 Task: Find connections with filter location Bodhan with filter topic #Strategywith filter profile language Potuguese with filter current company Blue Dart with filter school East Point College Of Engineering And Technology with filter industry Caterers with filter service category Trade Shows with filter keywords title Physical Therapy Assistant
Action: Mouse moved to (511, 64)
Screenshot: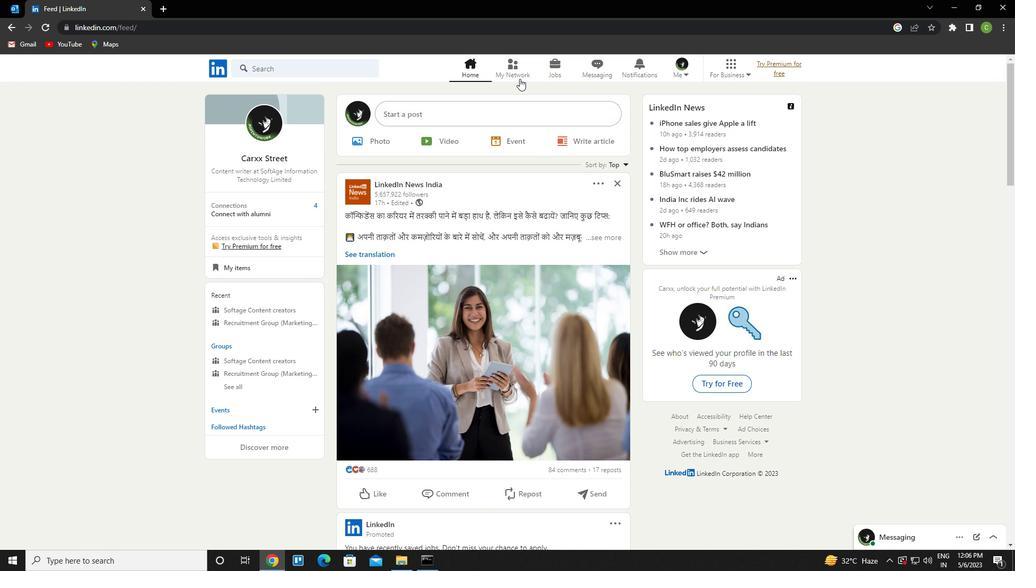 
Action: Mouse pressed left at (511, 64)
Screenshot: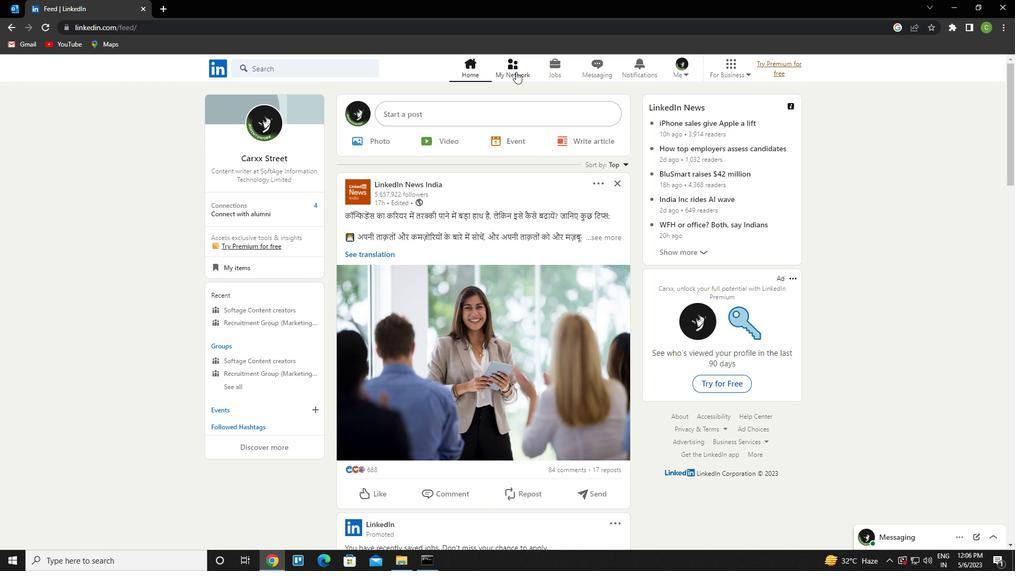 
Action: Mouse moved to (297, 129)
Screenshot: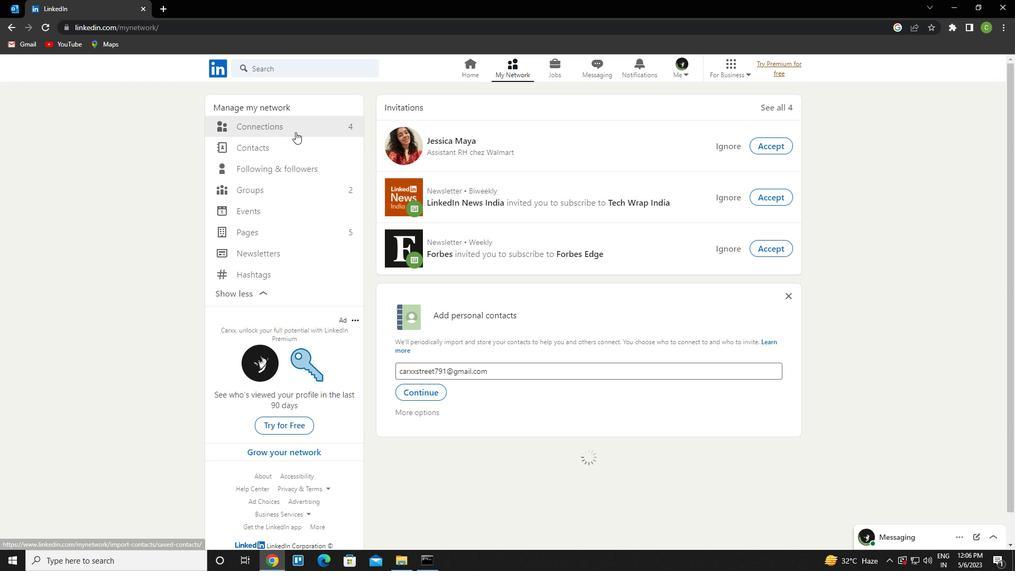 
Action: Mouse pressed left at (297, 129)
Screenshot: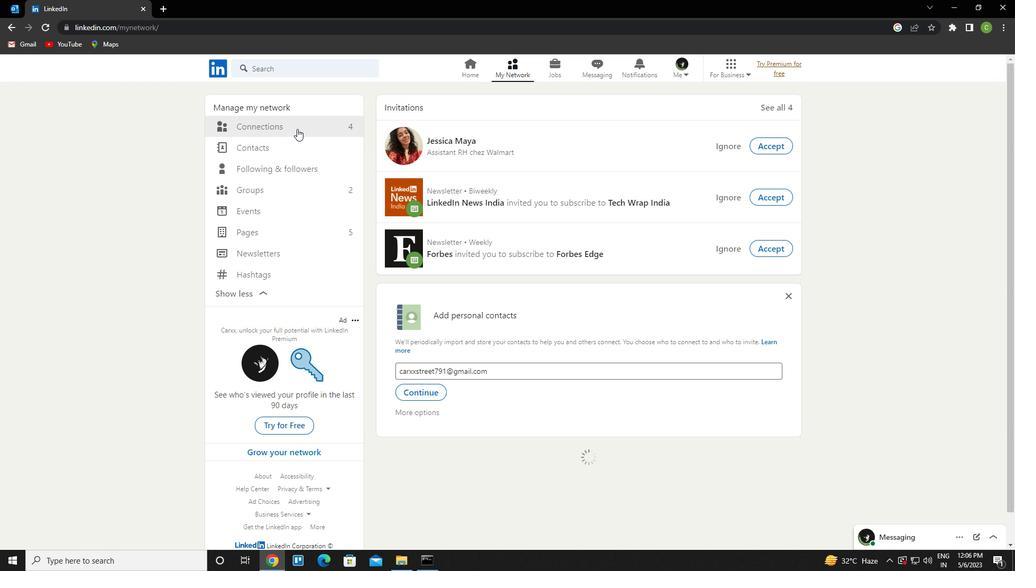 
Action: Mouse moved to (580, 128)
Screenshot: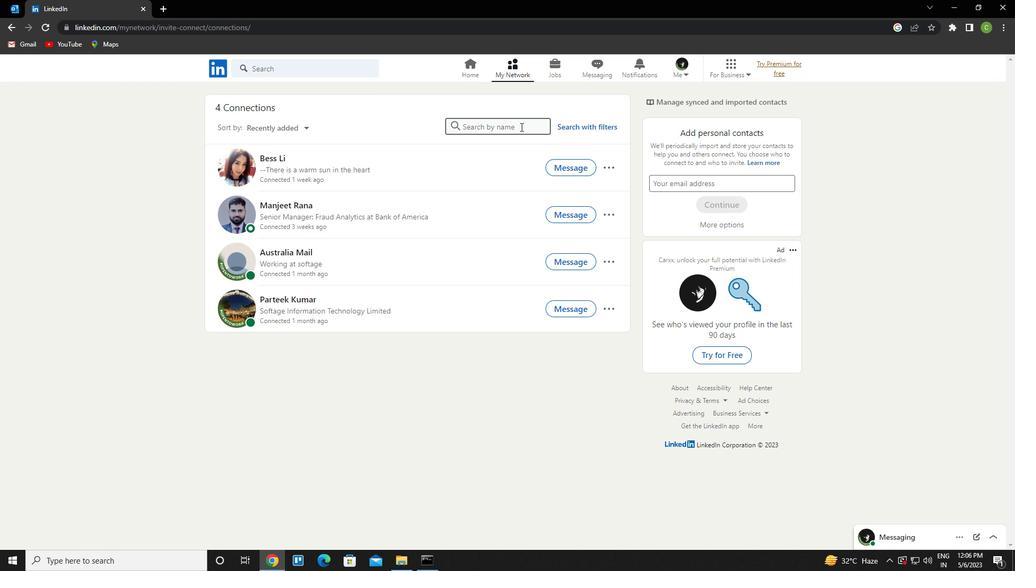
Action: Mouse pressed left at (580, 128)
Screenshot: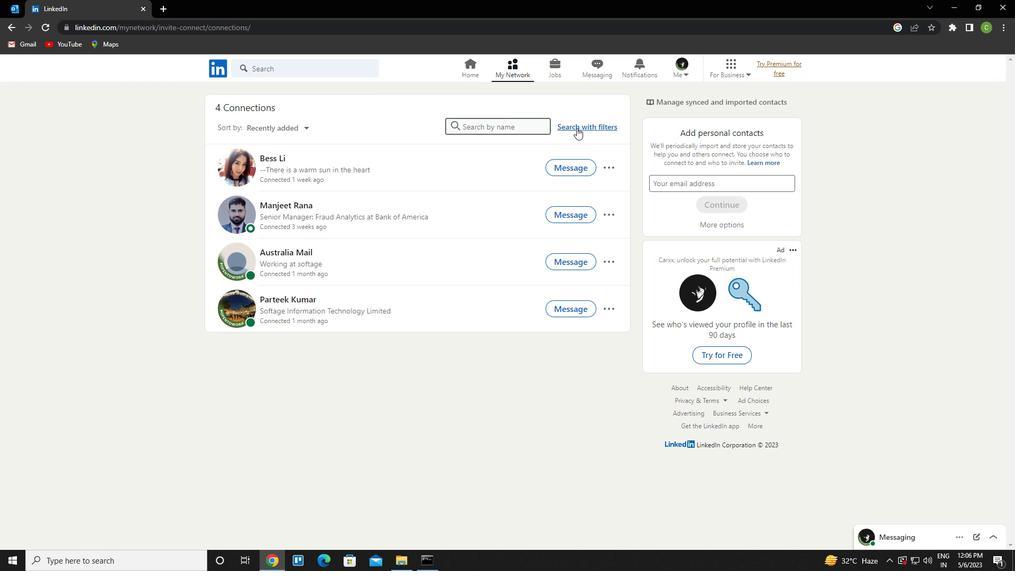 
Action: Mouse moved to (533, 93)
Screenshot: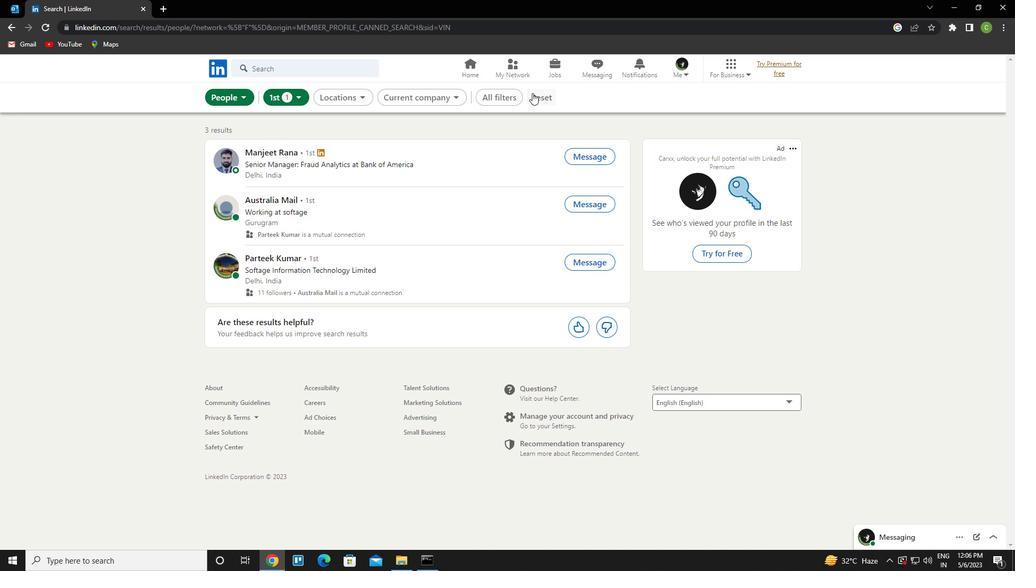 
Action: Mouse pressed left at (533, 93)
Screenshot: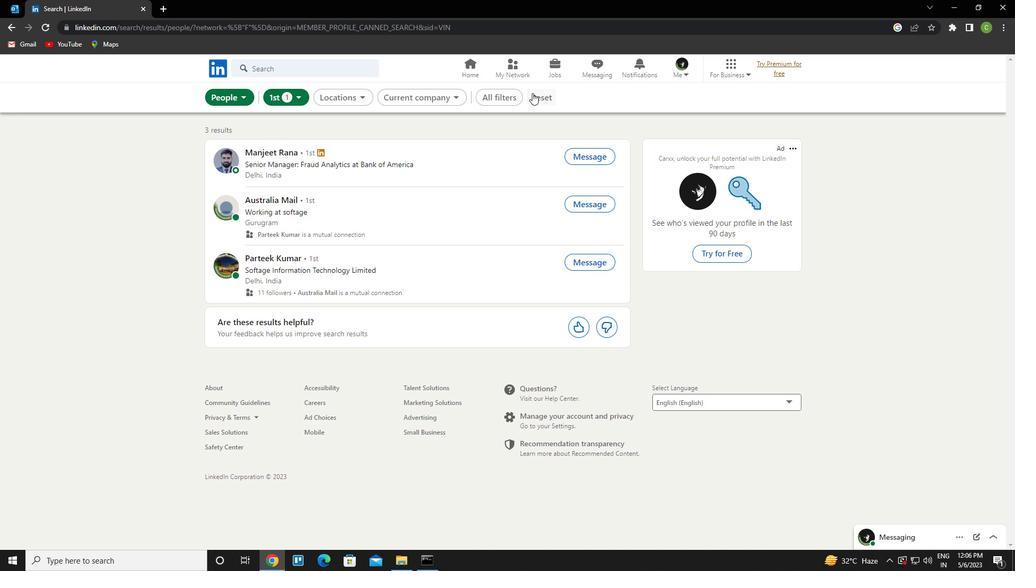 
Action: Mouse pressed left at (533, 93)
Screenshot: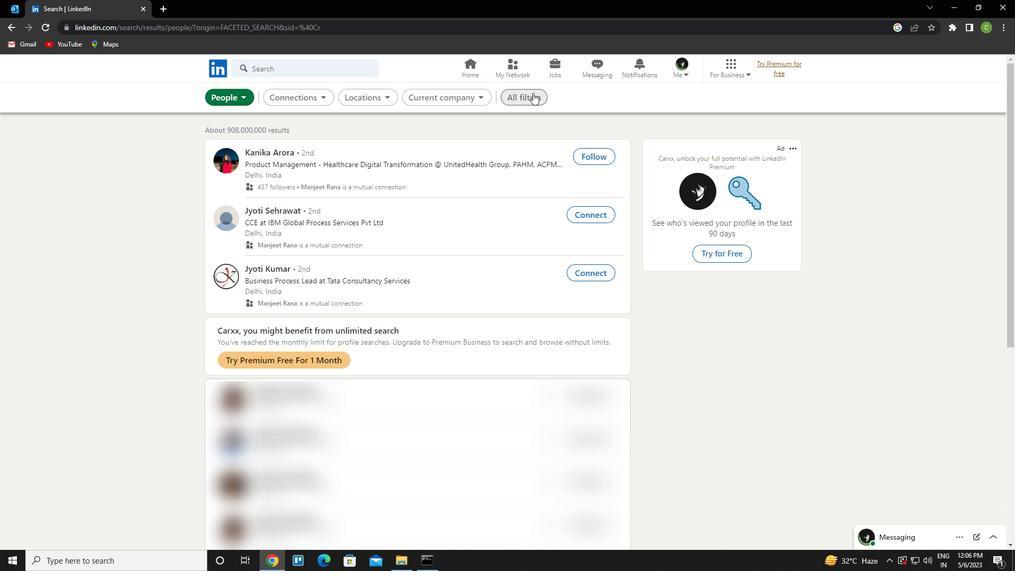 
Action: Mouse moved to (872, 318)
Screenshot: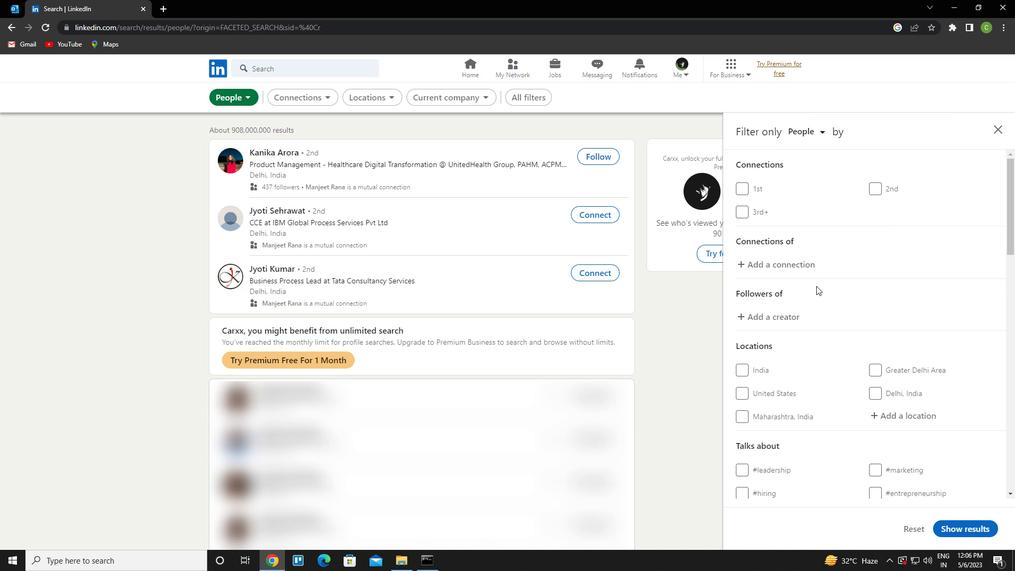 
Action: Mouse scrolled (872, 317) with delta (0, 0)
Screenshot: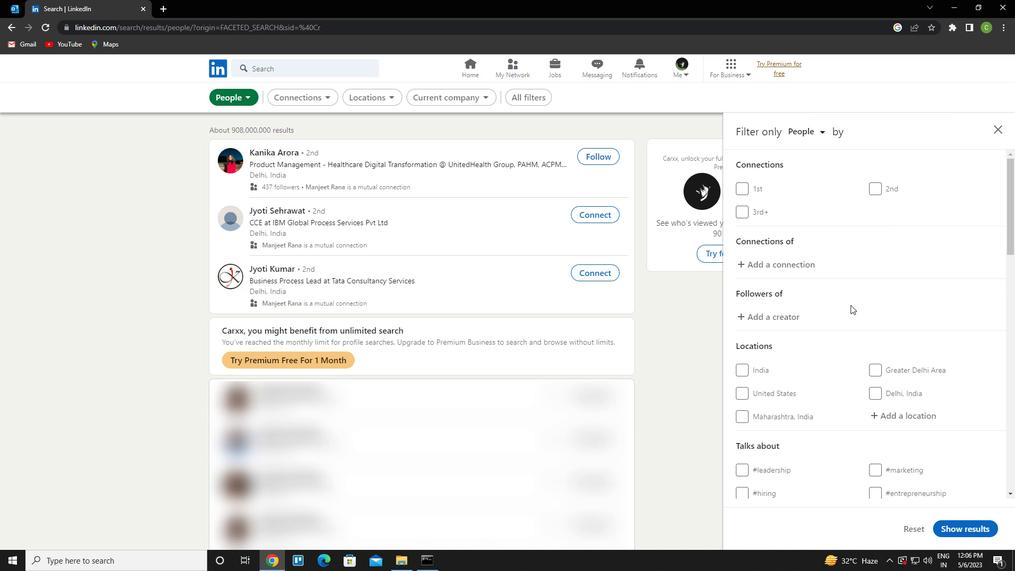 
Action: Mouse moved to (902, 358)
Screenshot: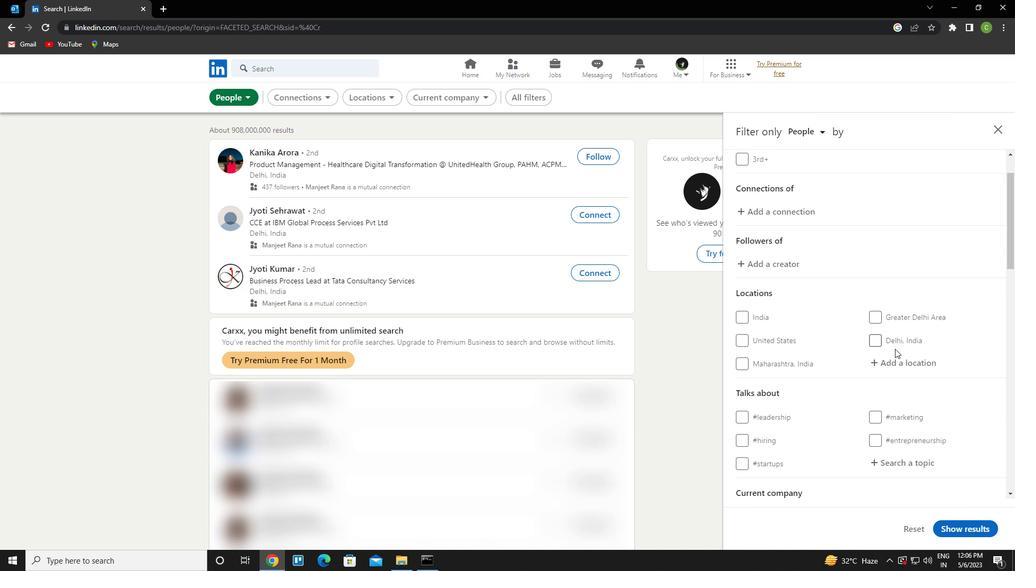 
Action: Mouse pressed left at (902, 358)
Screenshot: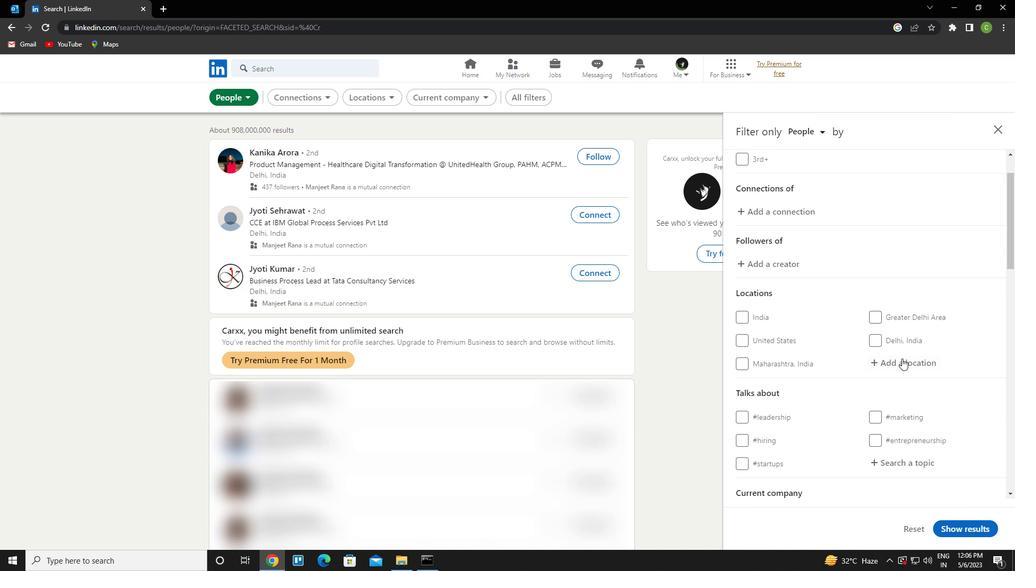 
Action: Key pressed <Key.caps_lock>b<Key.caps_lock>odhan<Key.down><Key.enter>
Screenshot: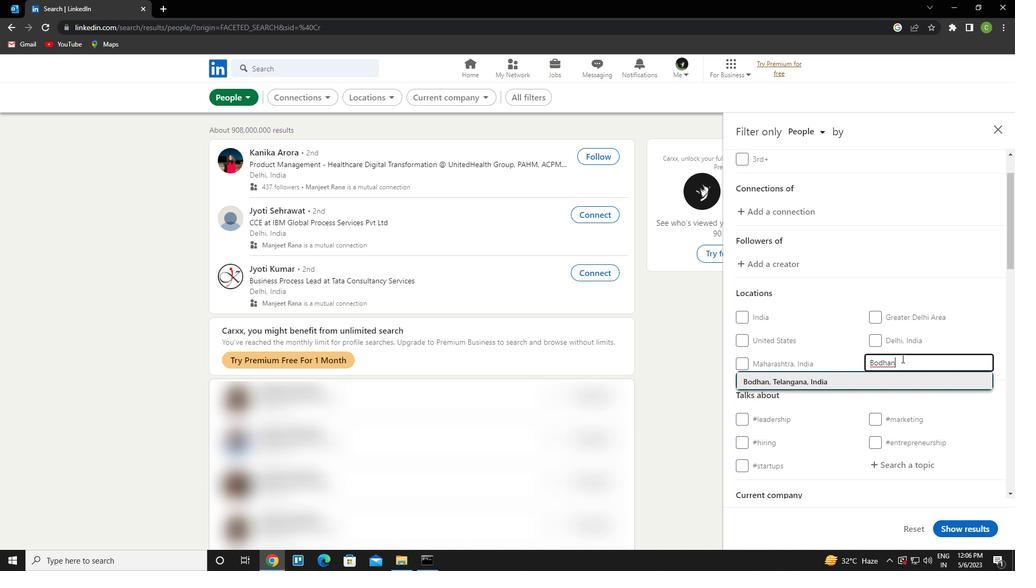 
Action: Mouse moved to (907, 369)
Screenshot: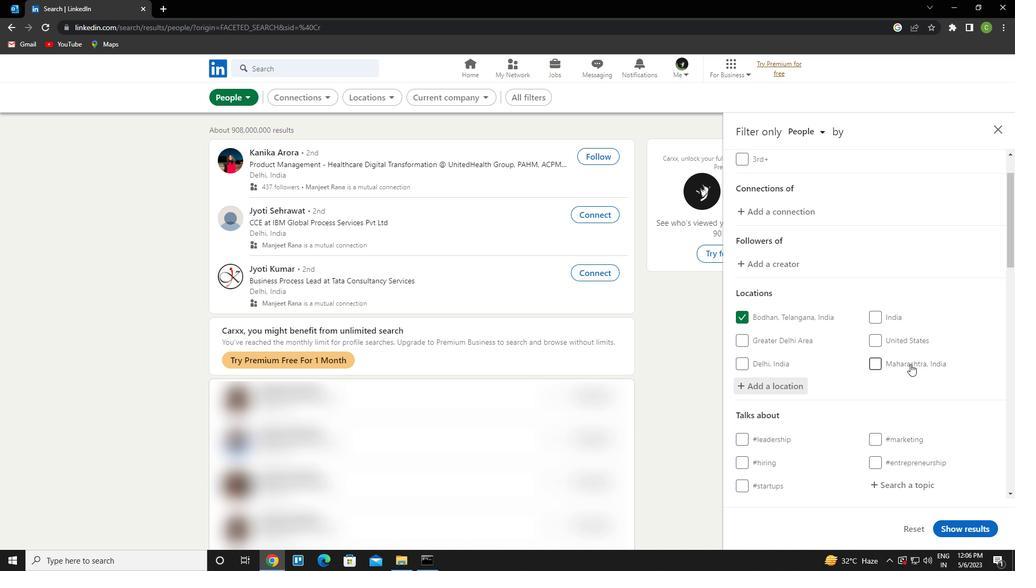 
Action: Mouse scrolled (907, 369) with delta (0, 0)
Screenshot: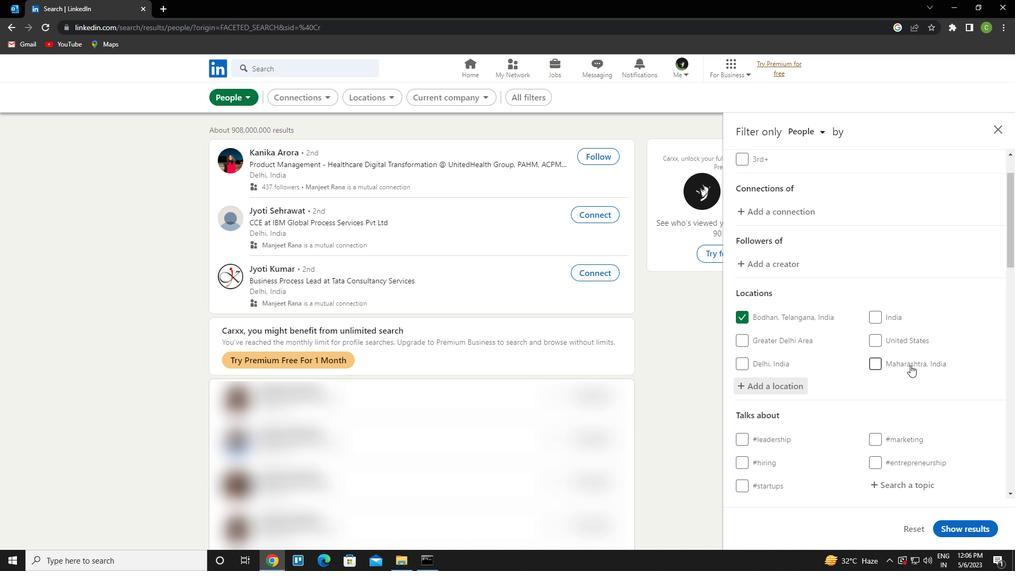 
Action: Mouse moved to (920, 425)
Screenshot: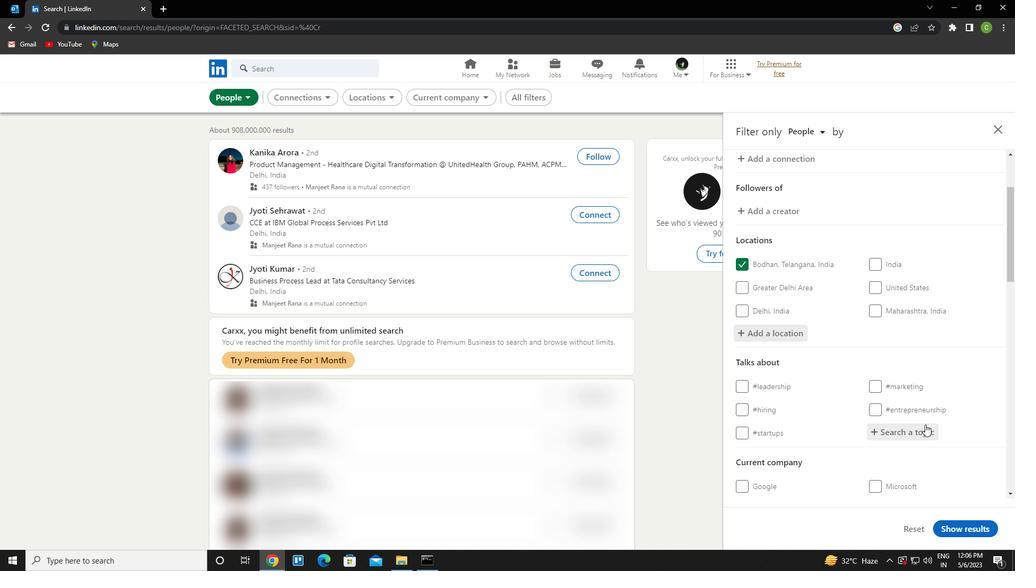 
Action: Mouse pressed left at (920, 425)
Screenshot: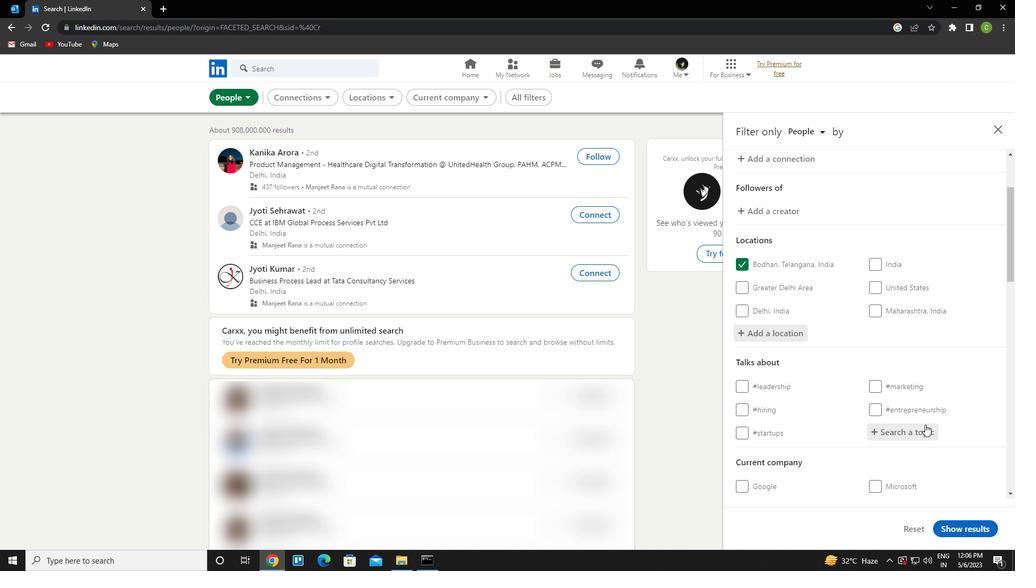 
Action: Key pressed strategy<Key.down><Key.enter>
Screenshot: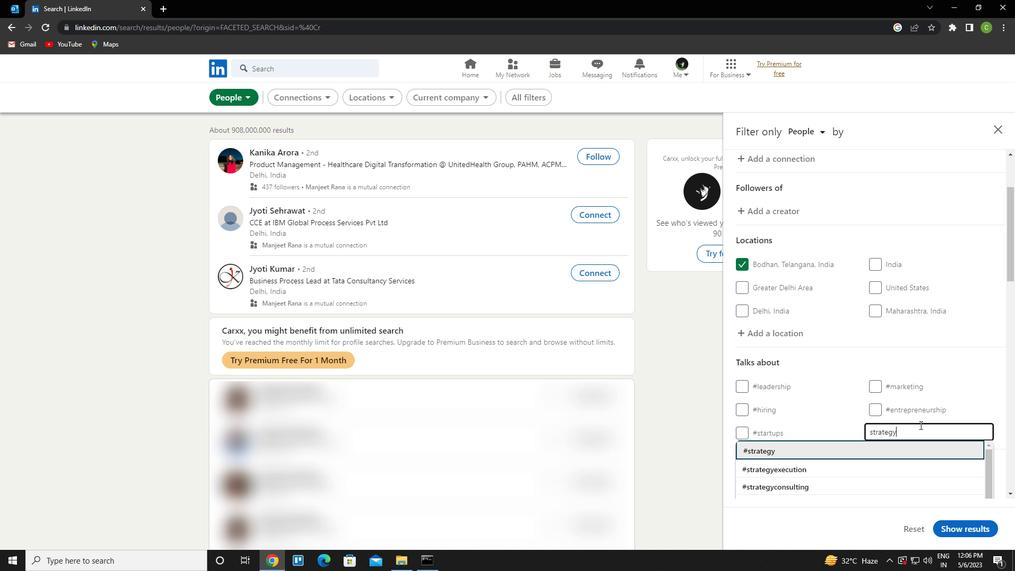 
Action: Mouse moved to (919, 431)
Screenshot: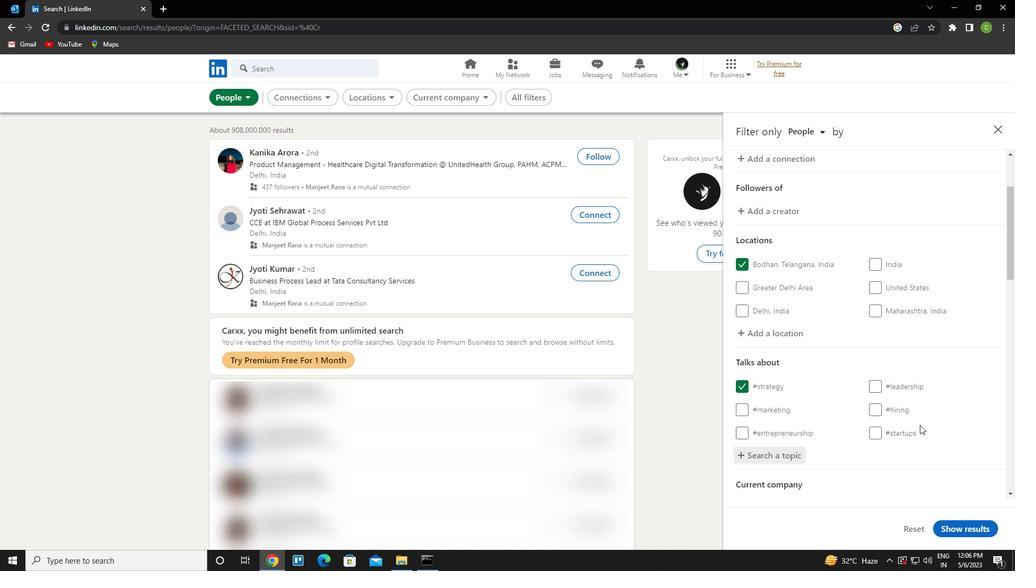 
Action: Mouse scrolled (919, 430) with delta (0, 0)
Screenshot: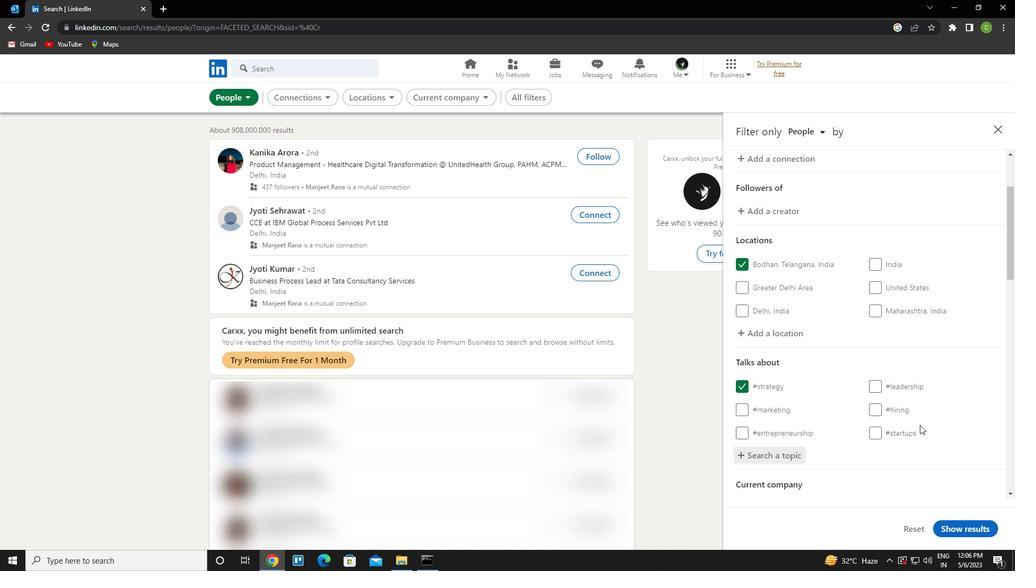 
Action: Mouse moved to (917, 433)
Screenshot: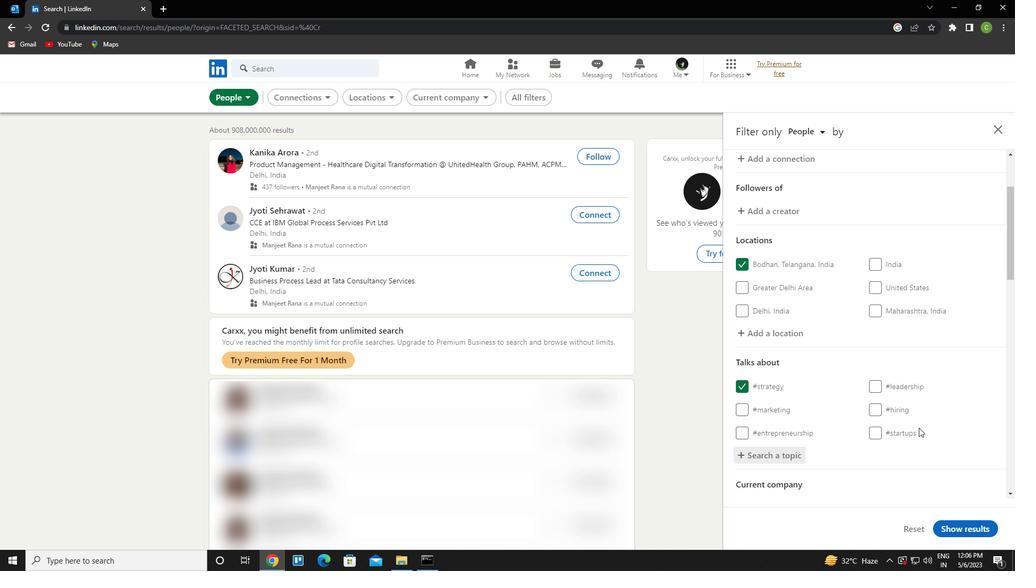 
Action: Mouse scrolled (917, 433) with delta (0, 0)
Screenshot: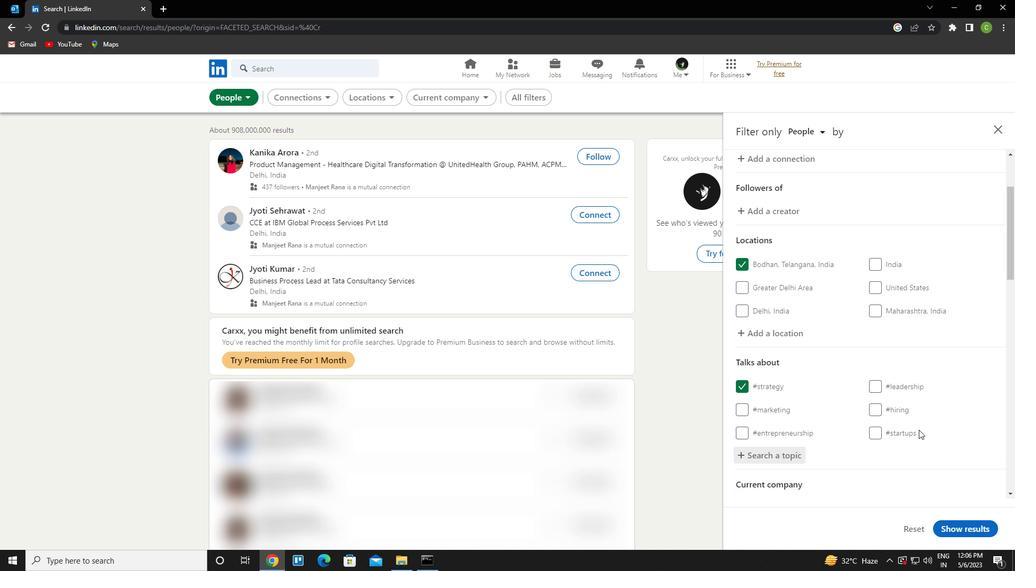 
Action: Mouse moved to (917, 434)
Screenshot: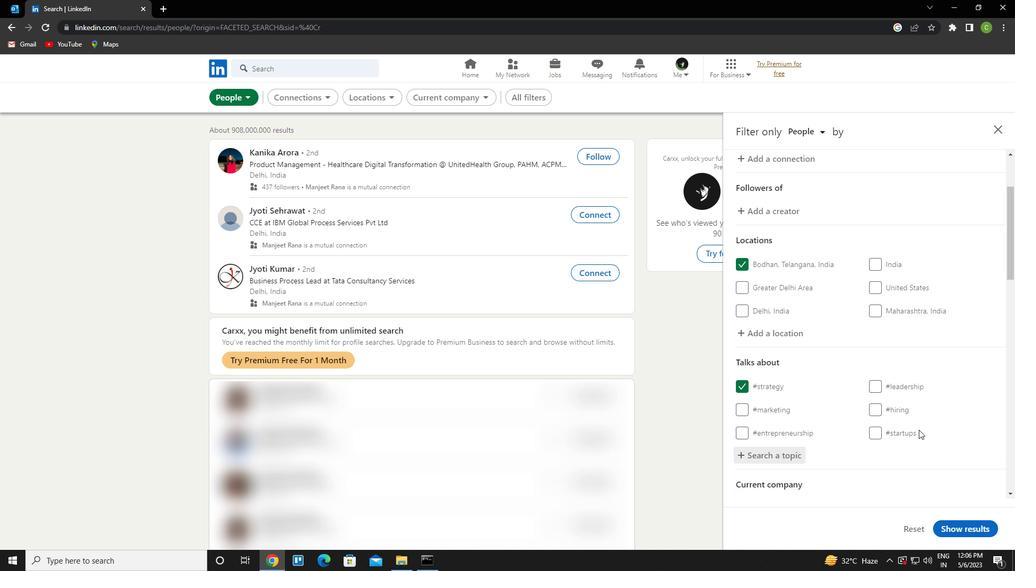 
Action: Mouse scrolled (917, 433) with delta (0, 0)
Screenshot: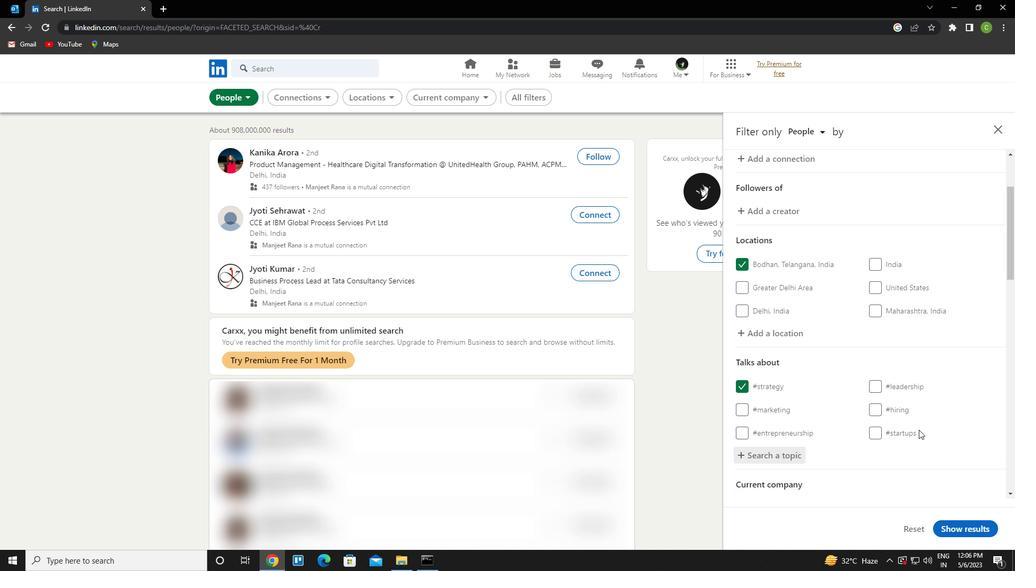 
Action: Mouse scrolled (917, 433) with delta (0, 0)
Screenshot: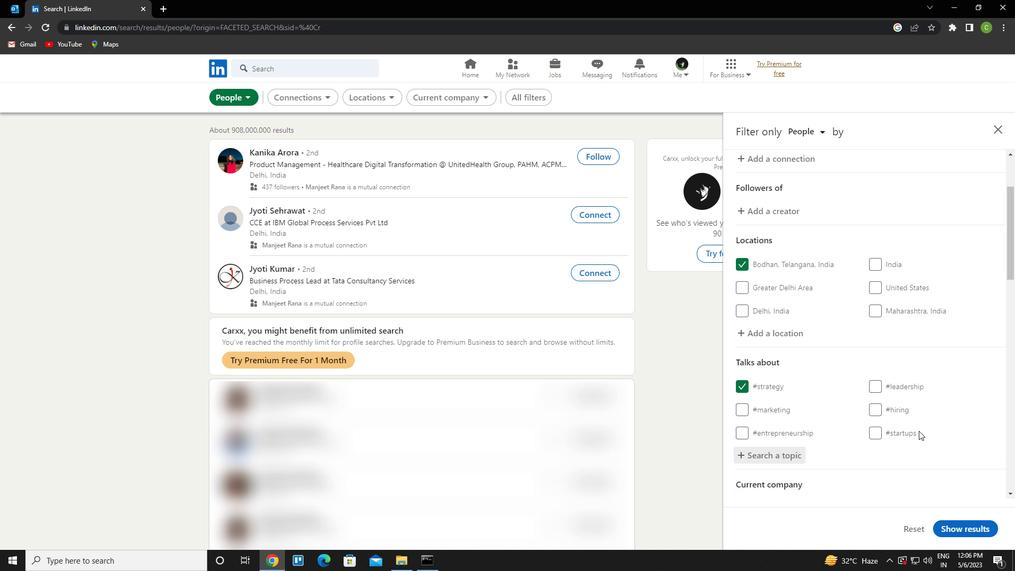 
Action: Mouse scrolled (917, 433) with delta (0, 0)
Screenshot: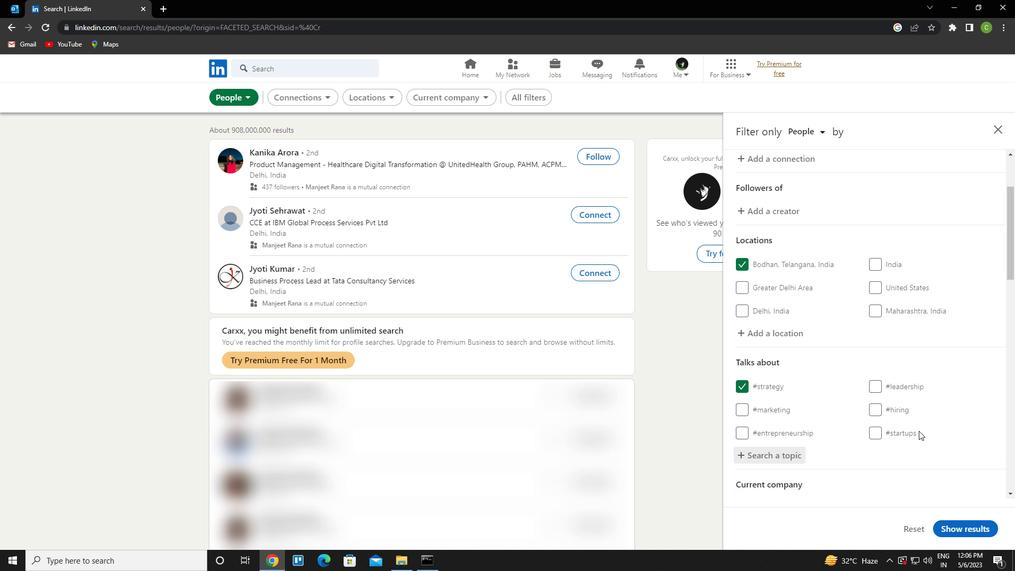 
Action: Mouse scrolled (917, 433) with delta (0, 0)
Screenshot: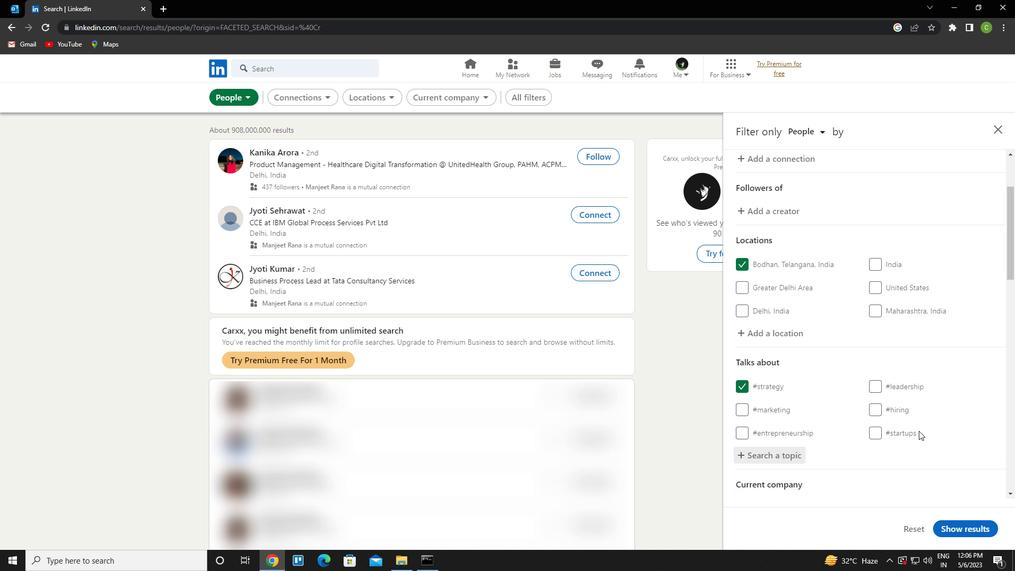 
Action: Mouse scrolled (917, 433) with delta (0, 0)
Screenshot: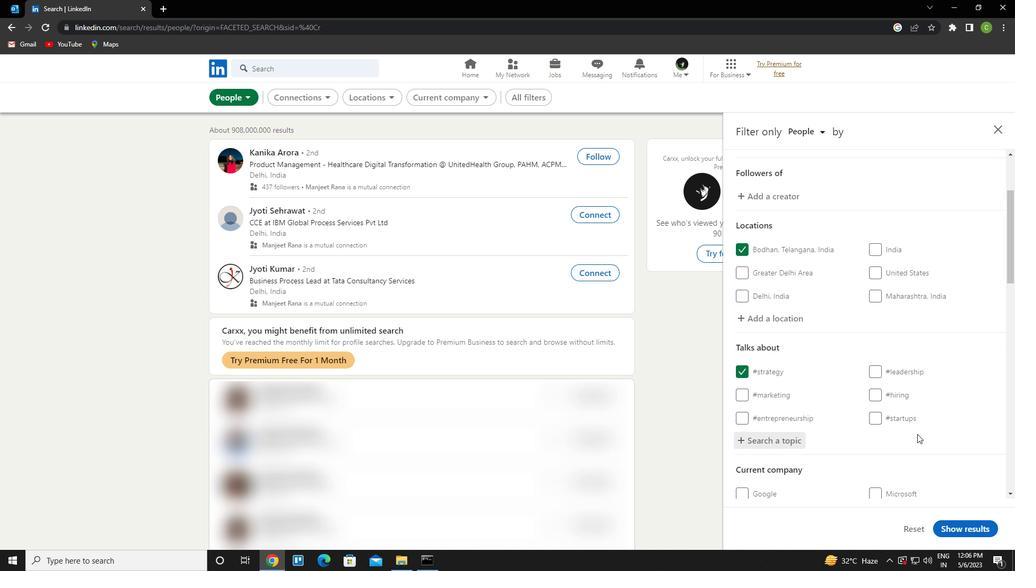 
Action: Mouse moved to (907, 439)
Screenshot: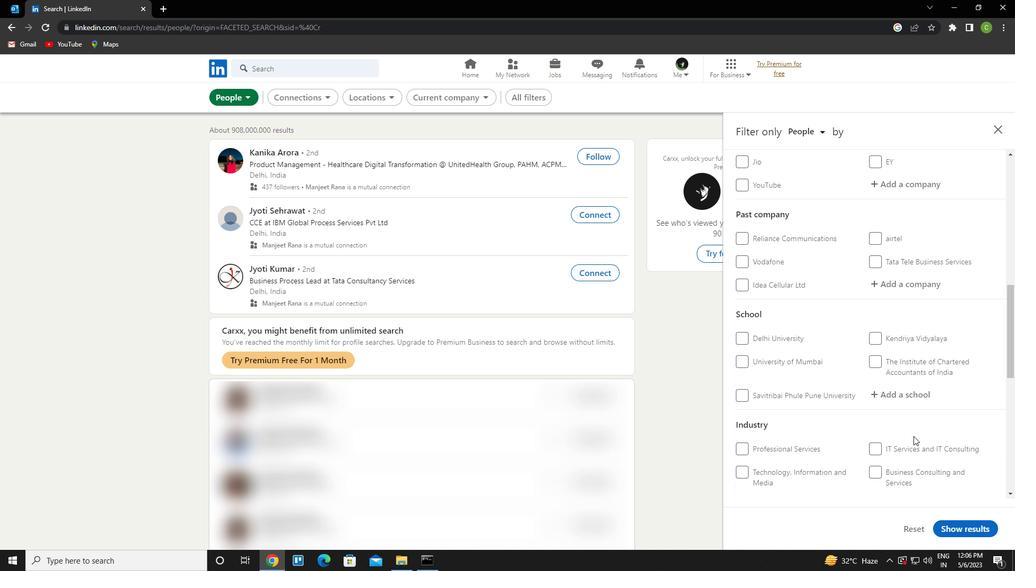 
Action: Mouse scrolled (907, 439) with delta (0, 0)
Screenshot: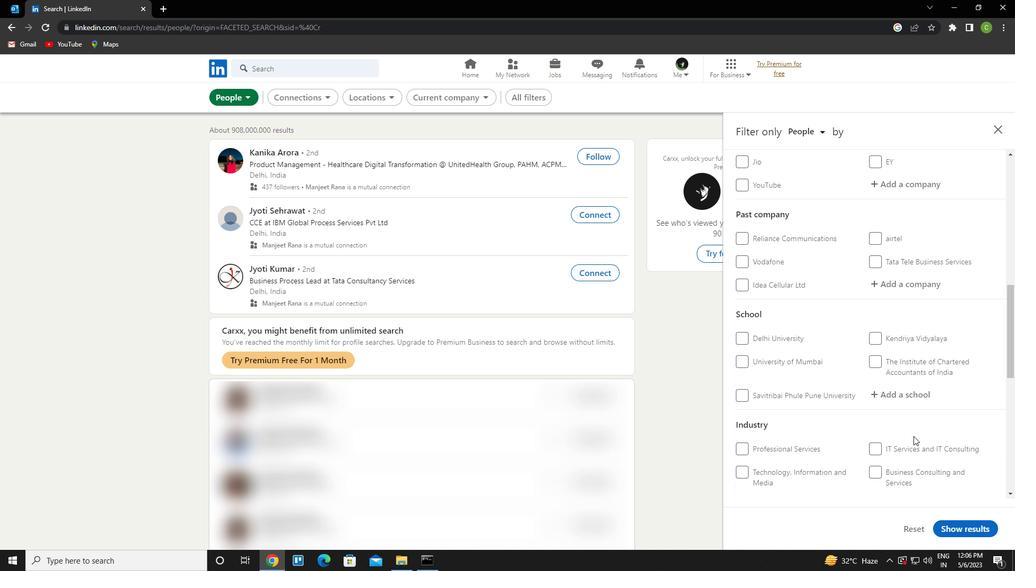 
Action: Mouse moved to (906, 439)
Screenshot: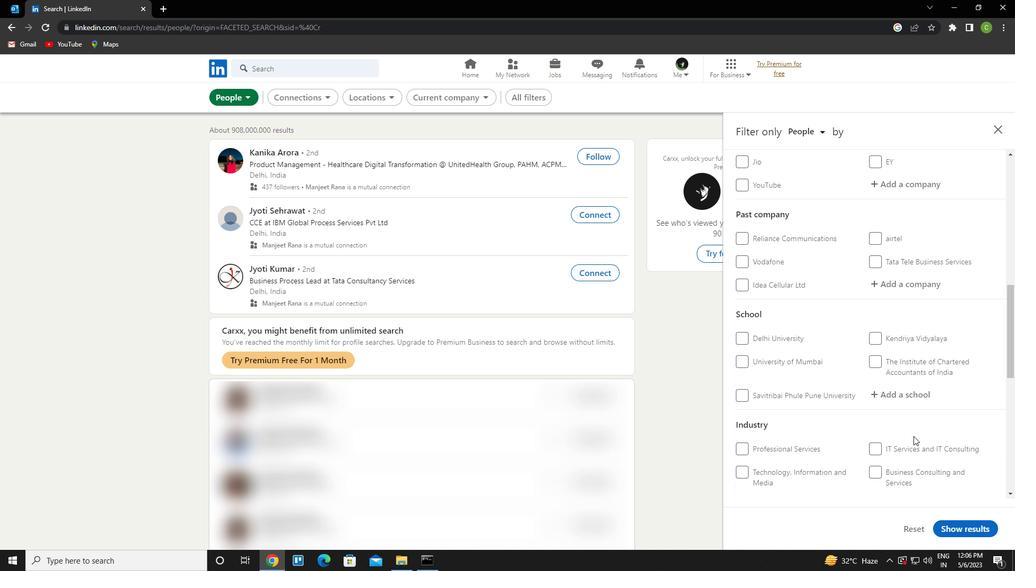 
Action: Mouse scrolled (906, 439) with delta (0, 0)
Screenshot: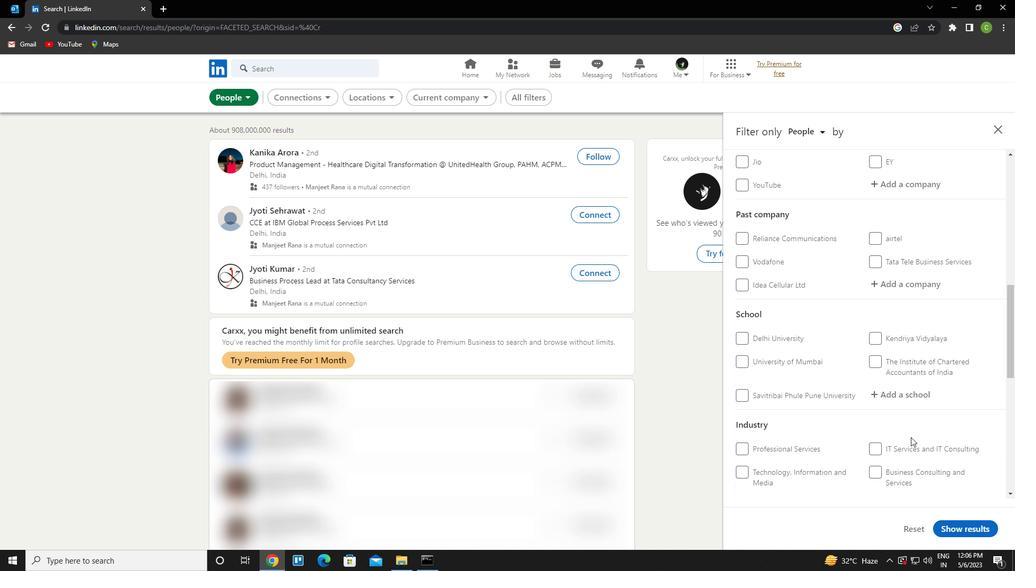 
Action: Mouse moved to (847, 447)
Screenshot: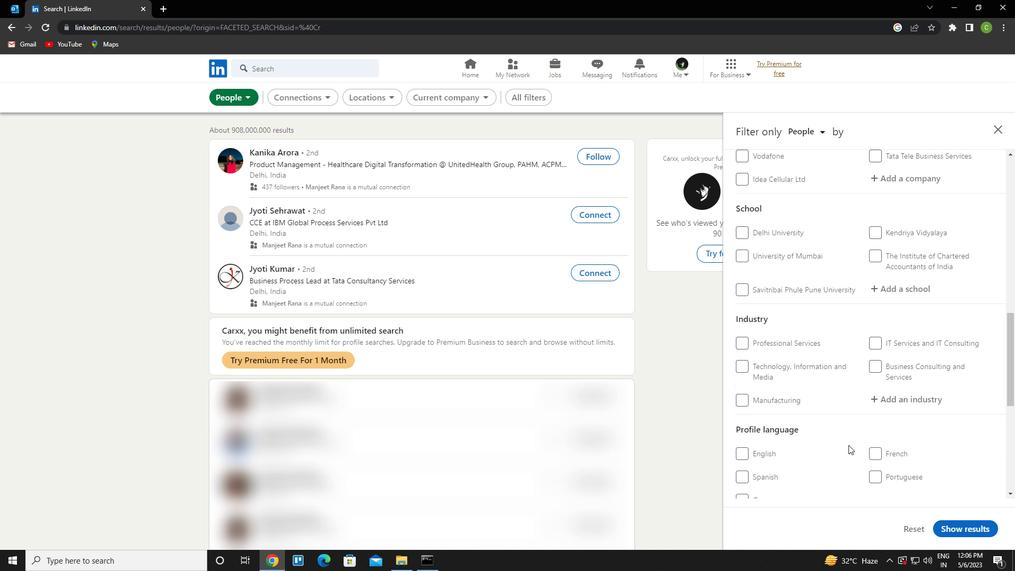 
Action: Mouse scrolled (847, 446) with delta (0, 0)
Screenshot: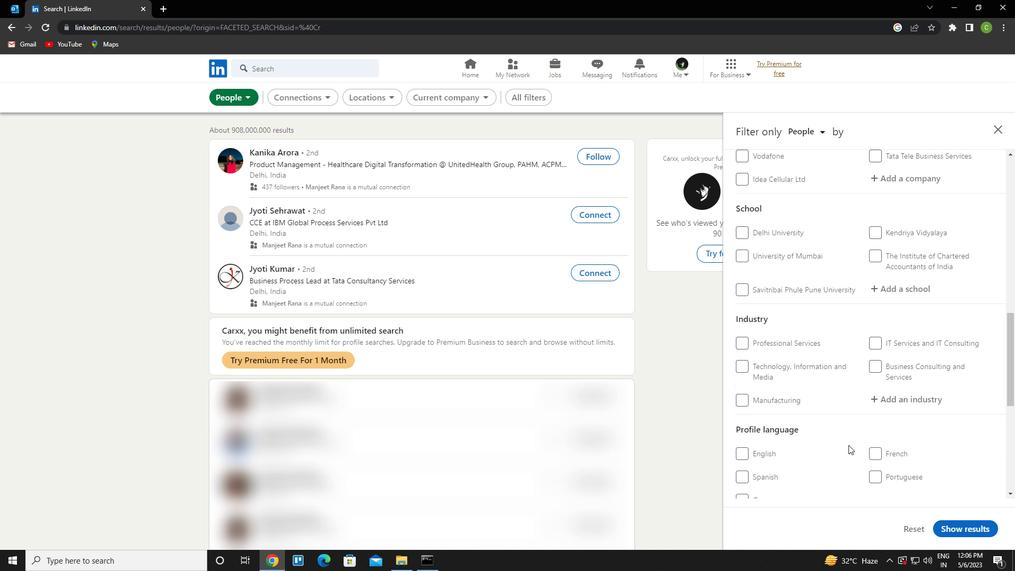 
Action: Mouse moved to (878, 422)
Screenshot: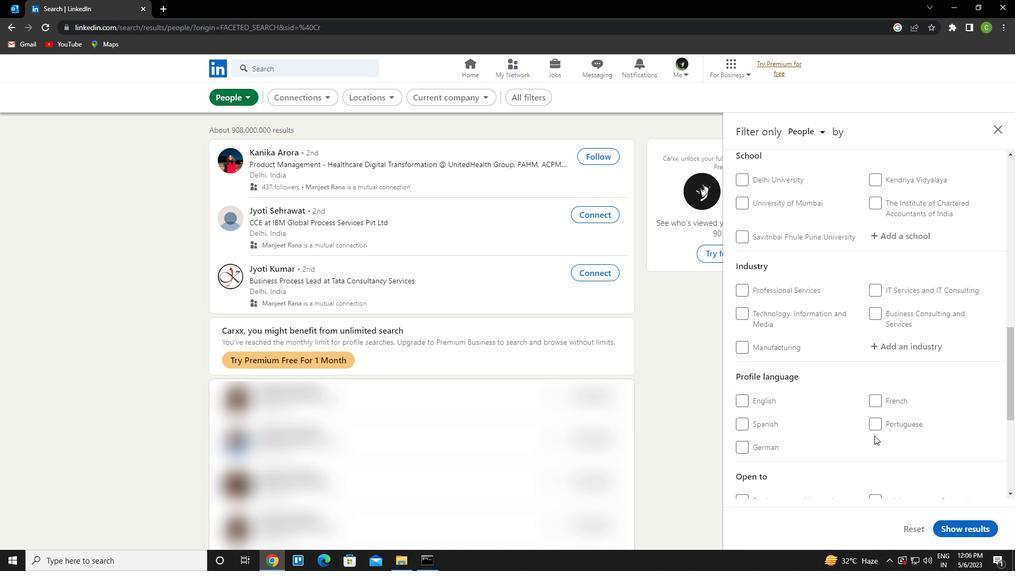 
Action: Mouse pressed left at (878, 422)
Screenshot: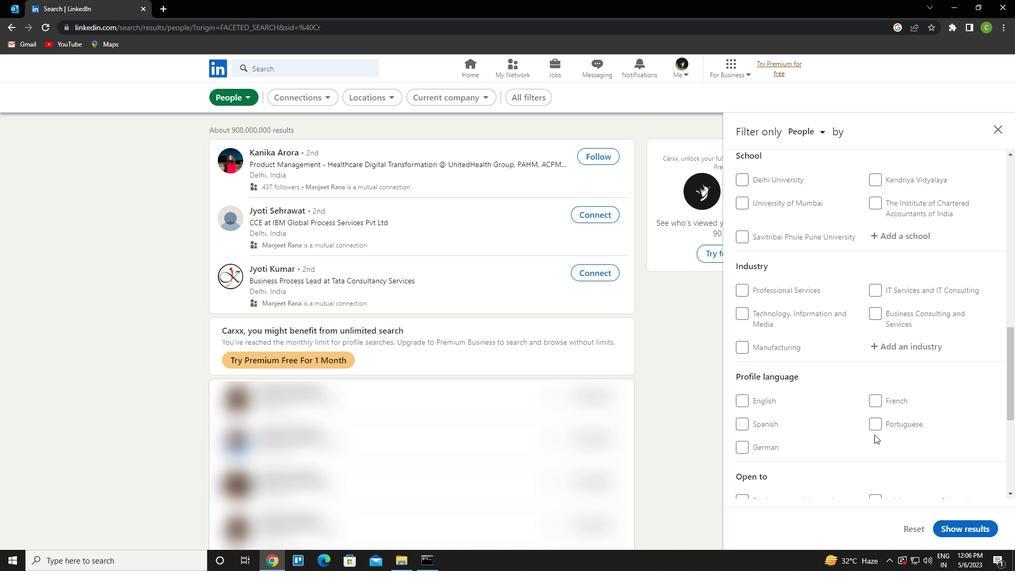 
Action: Mouse moved to (850, 375)
Screenshot: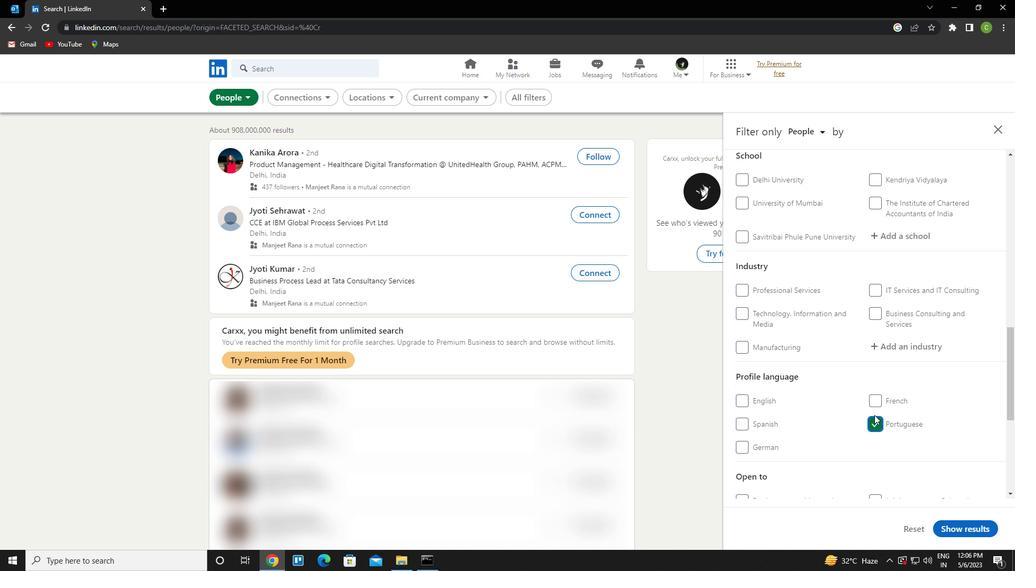 
Action: Mouse scrolled (850, 376) with delta (0, 0)
Screenshot: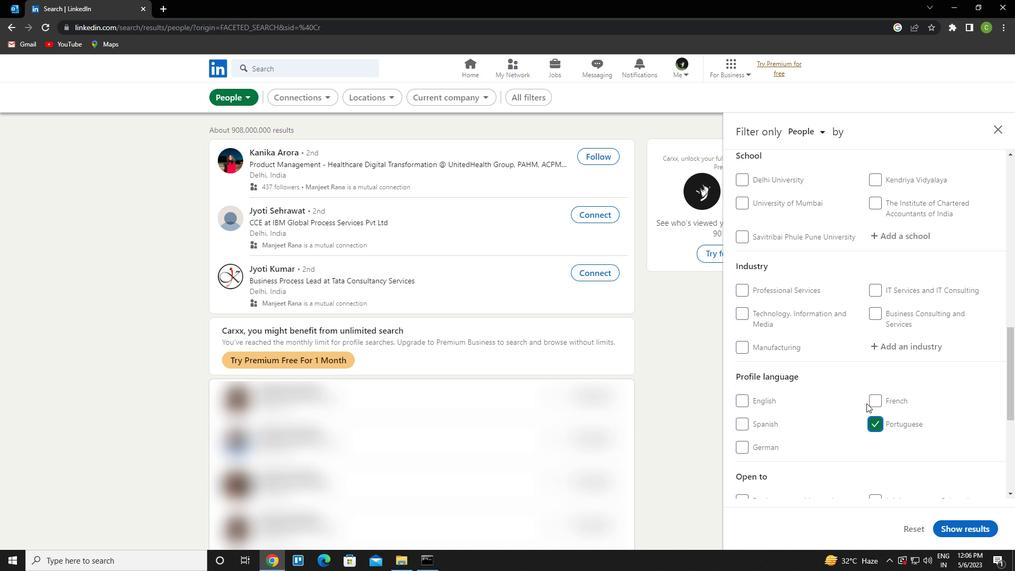 
Action: Mouse scrolled (850, 376) with delta (0, 0)
Screenshot: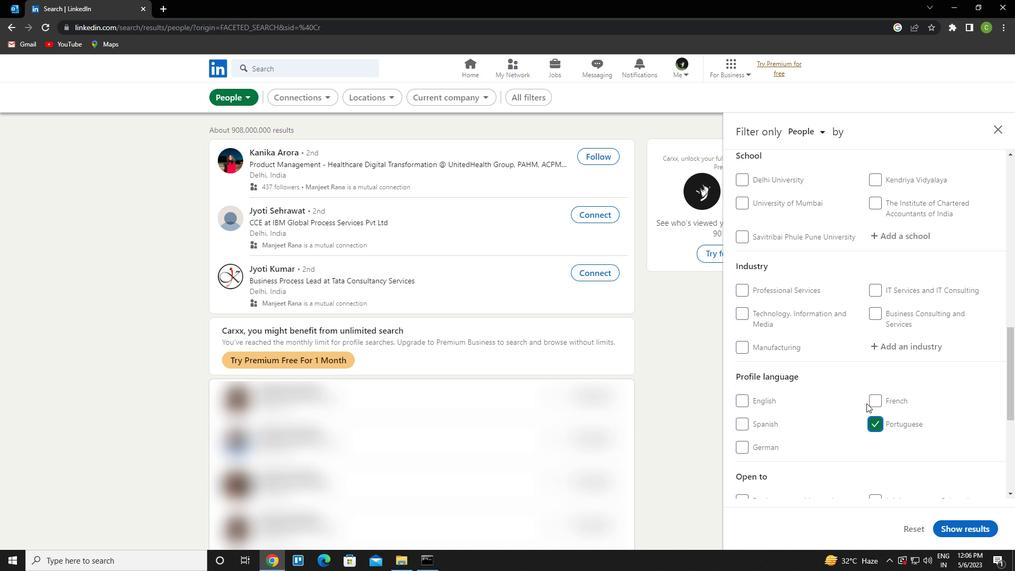 
Action: Mouse scrolled (850, 376) with delta (0, 0)
Screenshot: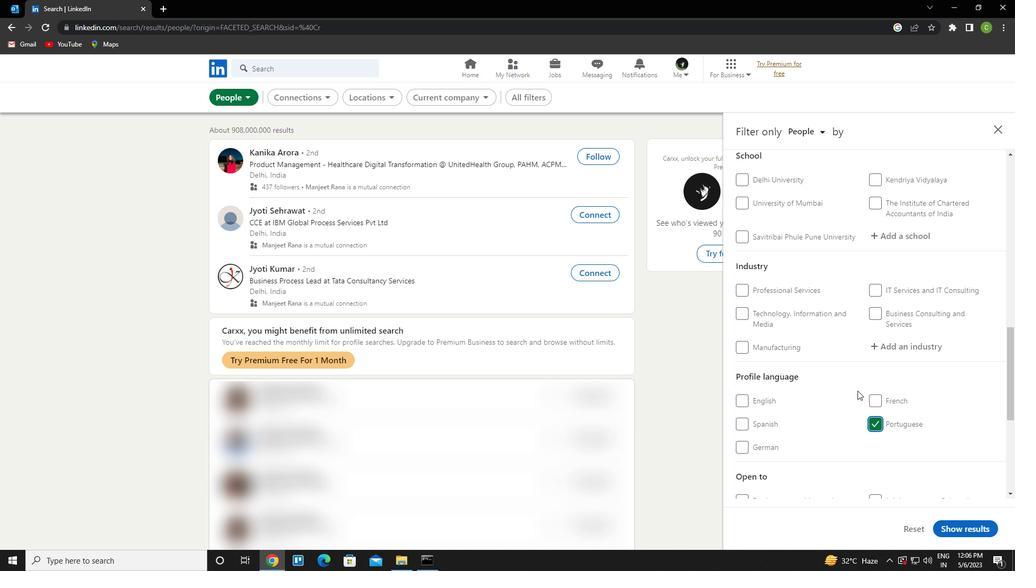 
Action: Mouse scrolled (850, 376) with delta (0, 0)
Screenshot: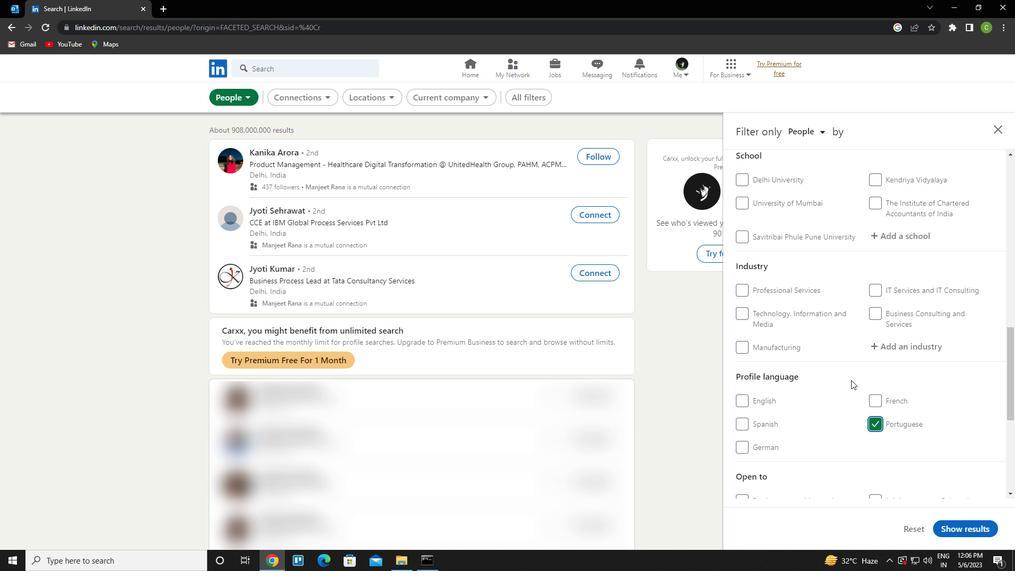 
Action: Mouse scrolled (850, 376) with delta (0, 0)
Screenshot: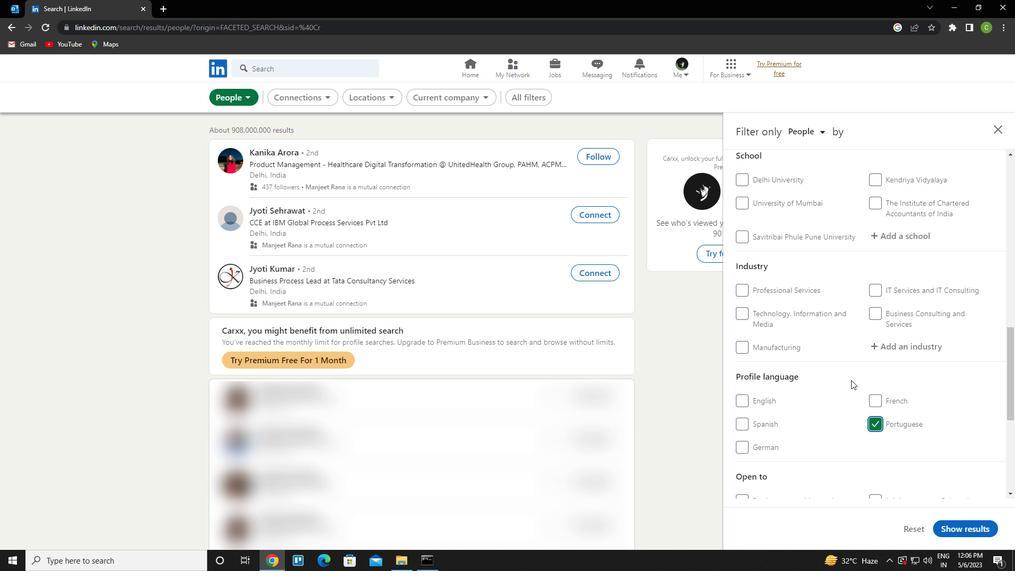 
Action: Mouse scrolled (850, 376) with delta (0, 0)
Screenshot: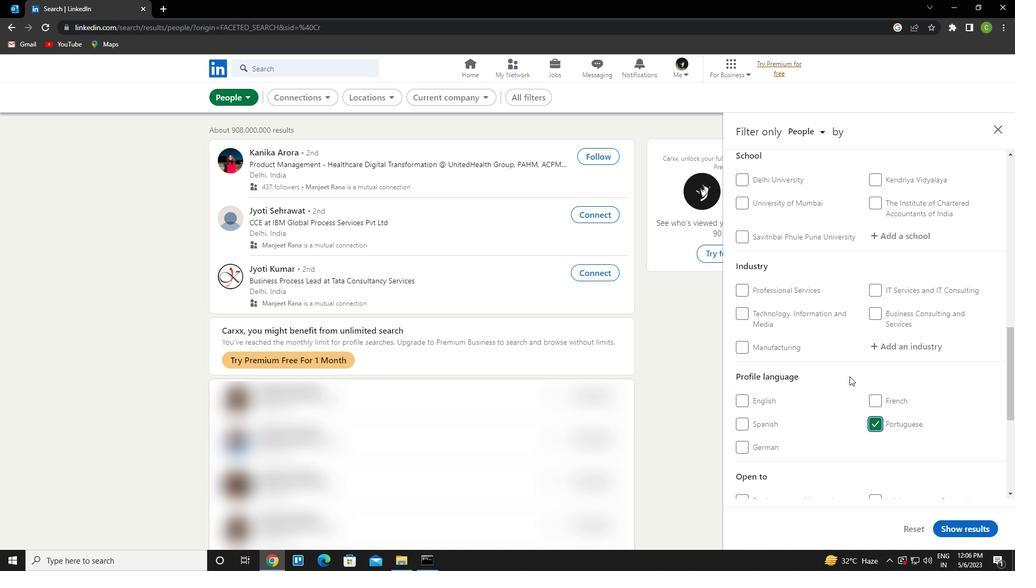 
Action: Mouse scrolled (850, 376) with delta (0, 0)
Screenshot: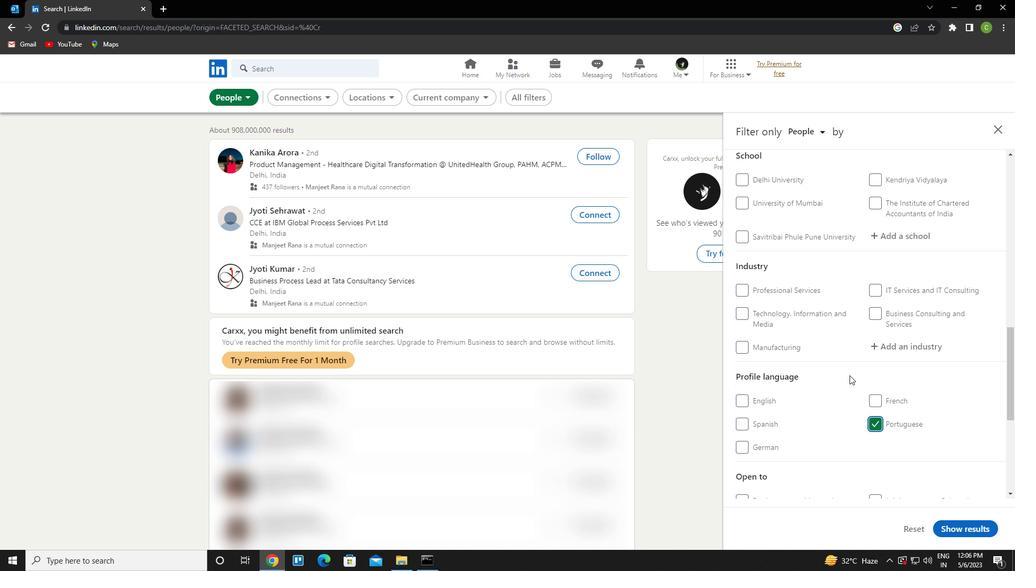 
Action: Mouse moved to (917, 390)
Screenshot: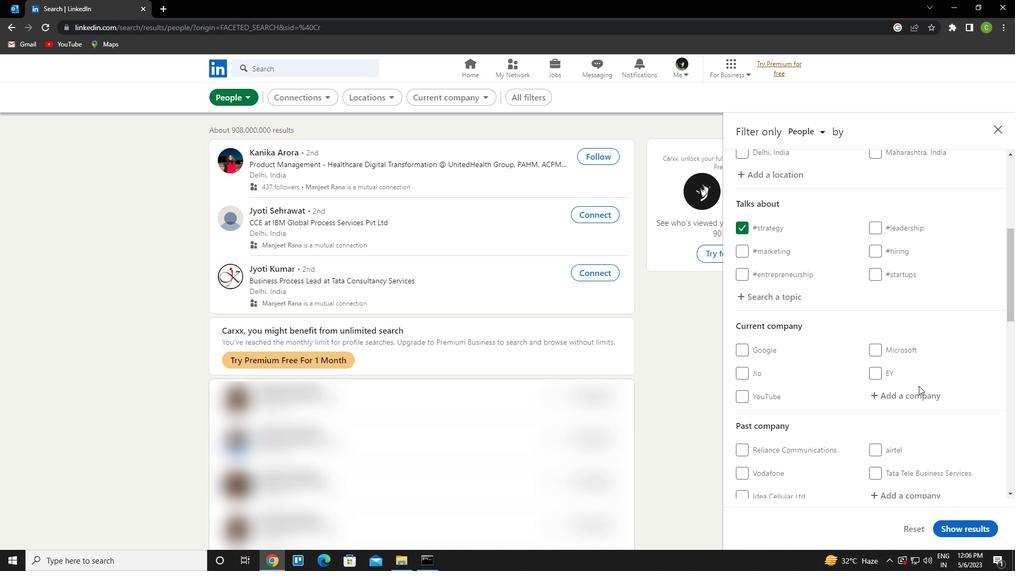 
Action: Mouse pressed left at (917, 390)
Screenshot: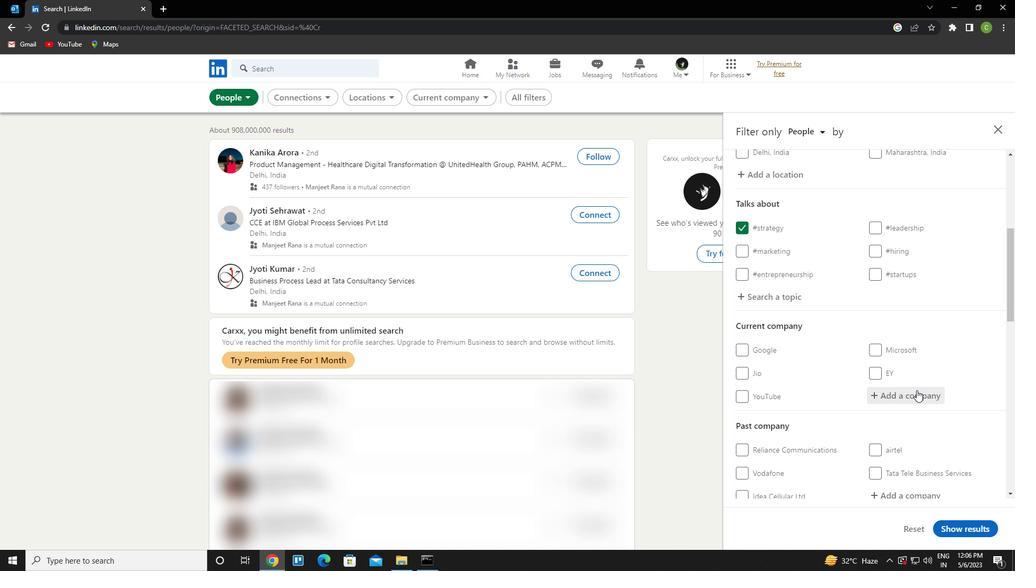 
Action: Key pressed <Key.caps_lock>b<Key.caps_lock>lue<Key.space>dart<Key.down><Key.enter>
Screenshot: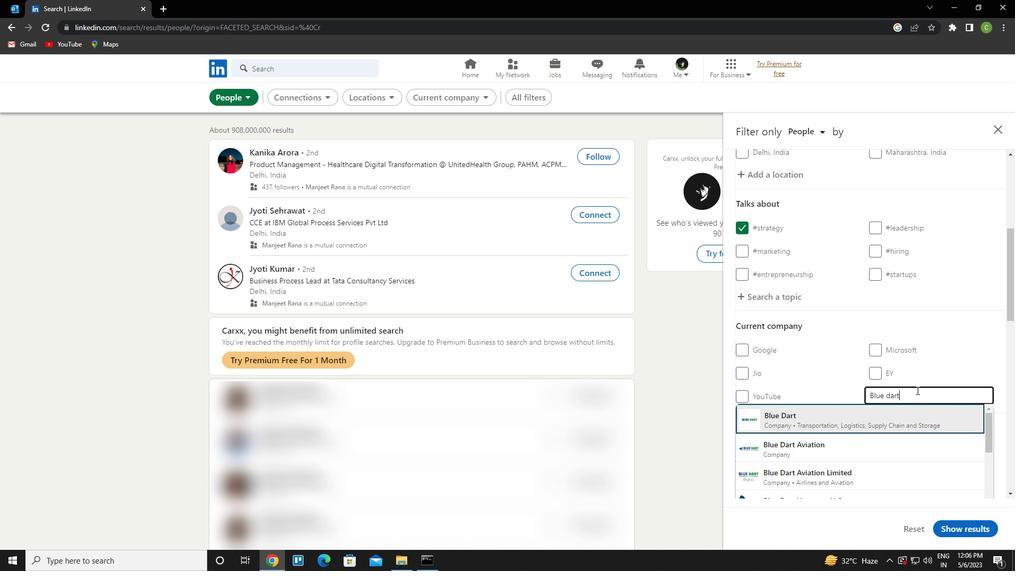 
Action: Mouse scrolled (917, 389) with delta (0, 0)
Screenshot: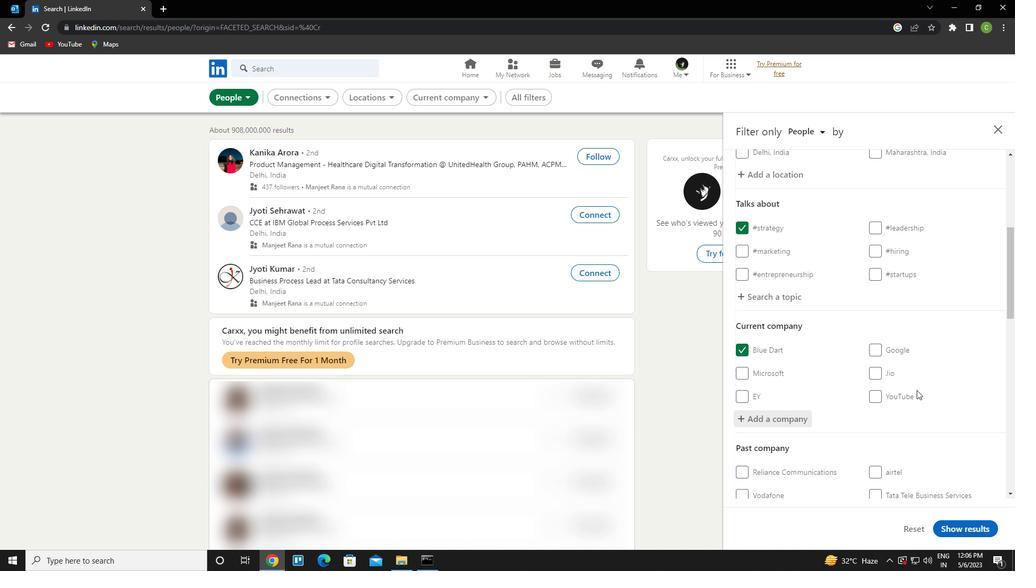
Action: Mouse moved to (893, 408)
Screenshot: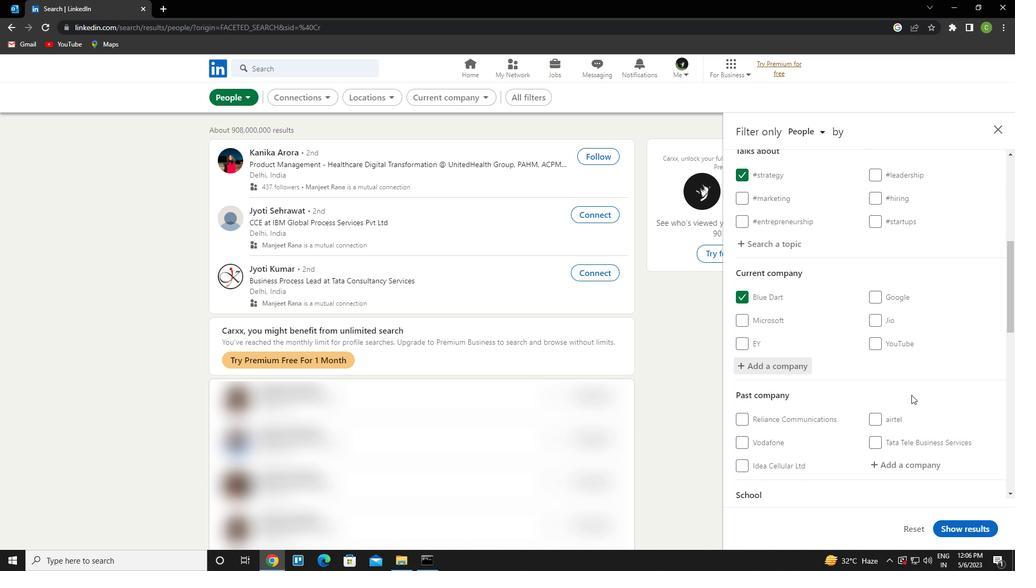 
Action: Mouse scrolled (893, 408) with delta (0, 0)
Screenshot: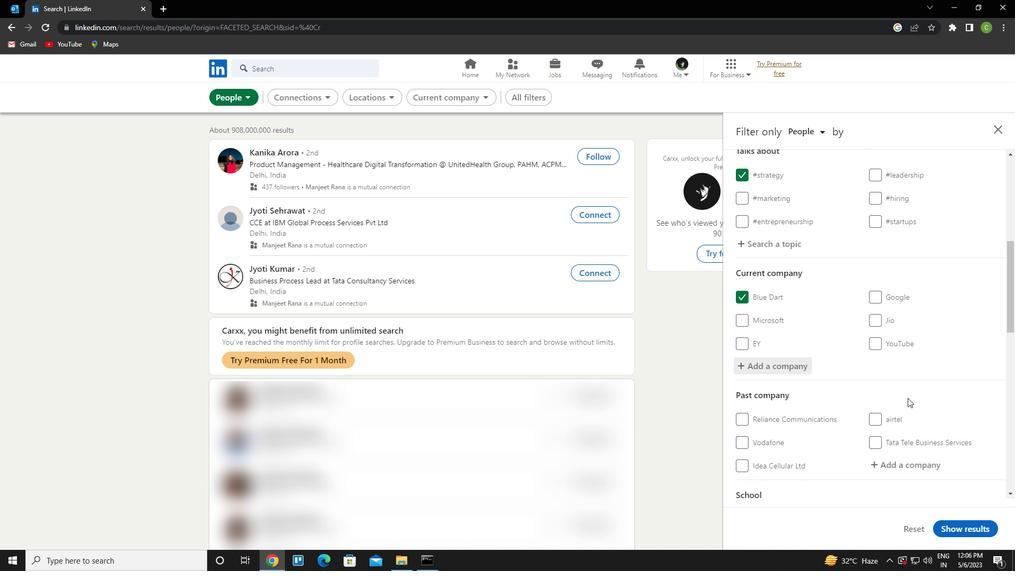 
Action: Mouse moved to (890, 410)
Screenshot: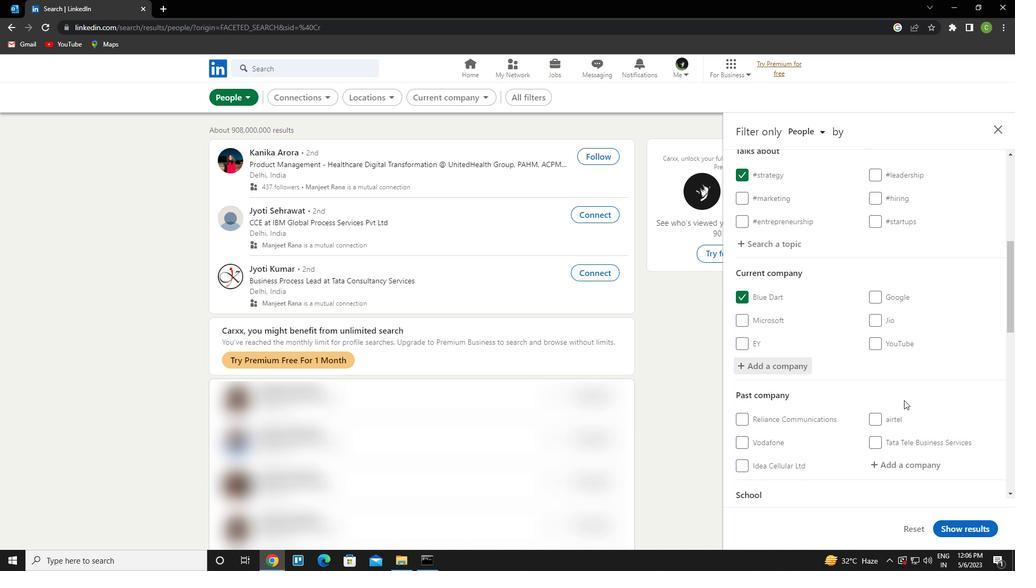 
Action: Mouse scrolled (890, 409) with delta (0, 0)
Screenshot: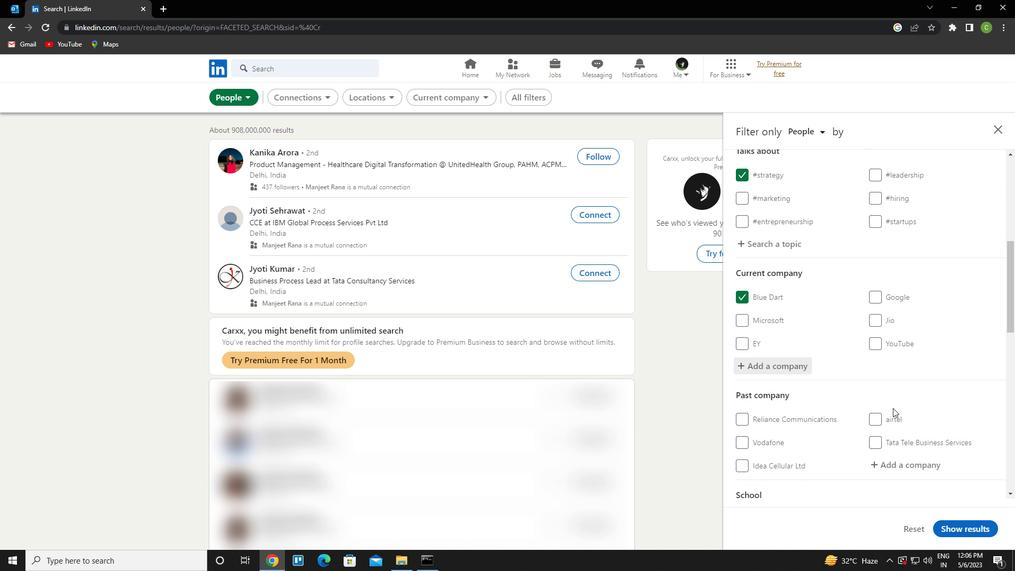 
Action: Mouse scrolled (890, 409) with delta (0, 0)
Screenshot: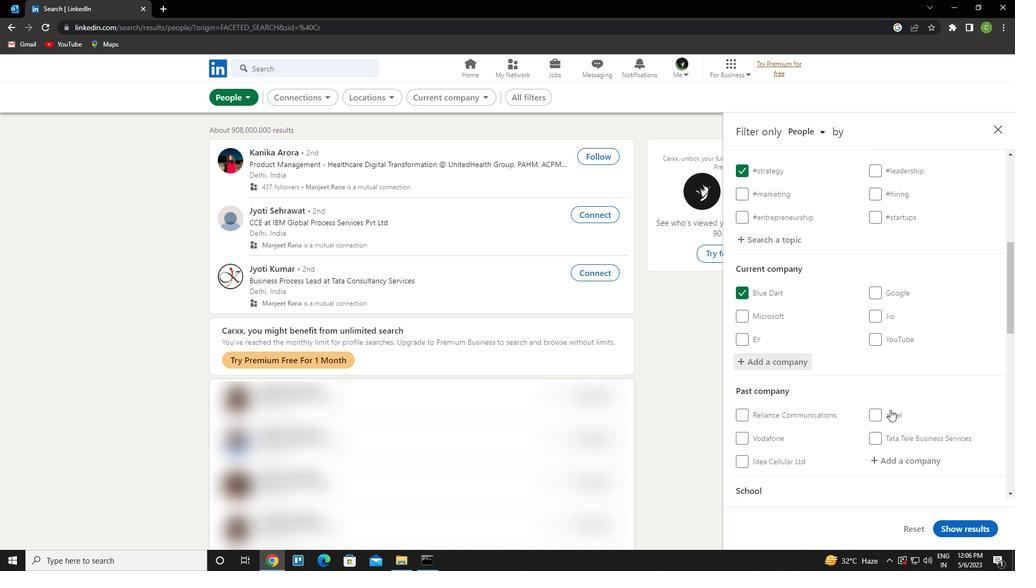 
Action: Mouse scrolled (890, 409) with delta (0, 0)
Screenshot: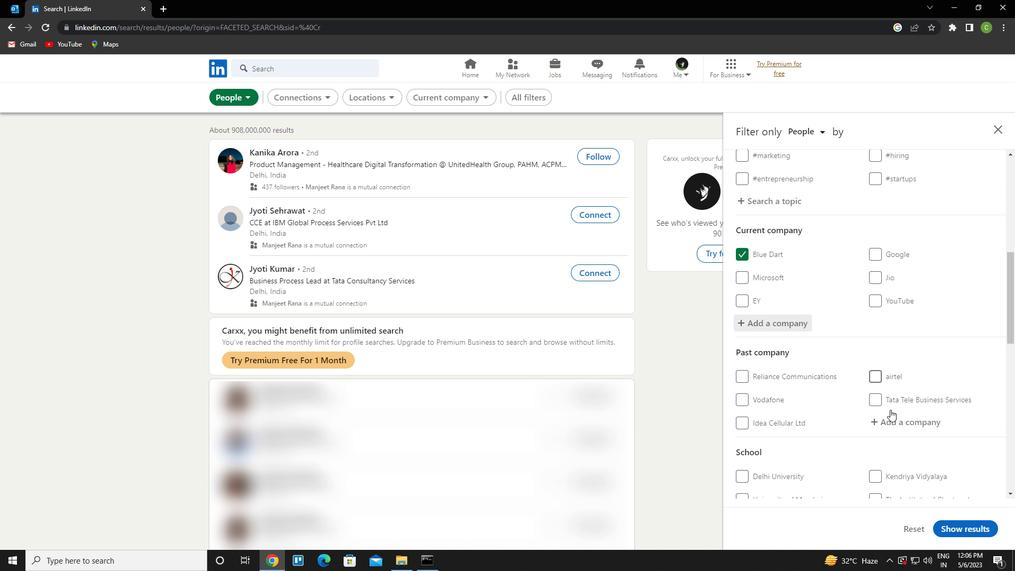 
Action: Mouse moved to (905, 370)
Screenshot: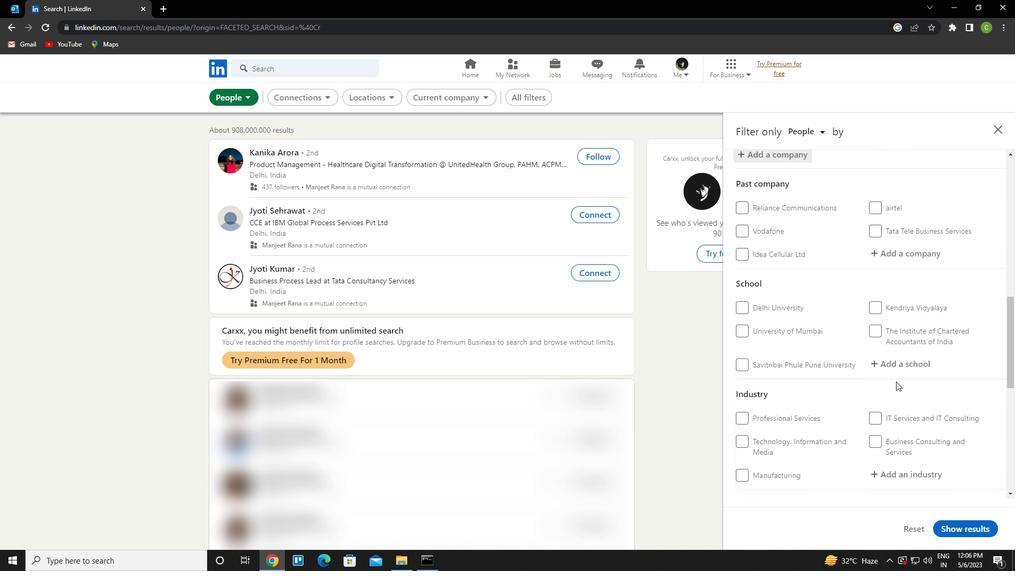 
Action: Mouse pressed left at (905, 370)
Screenshot: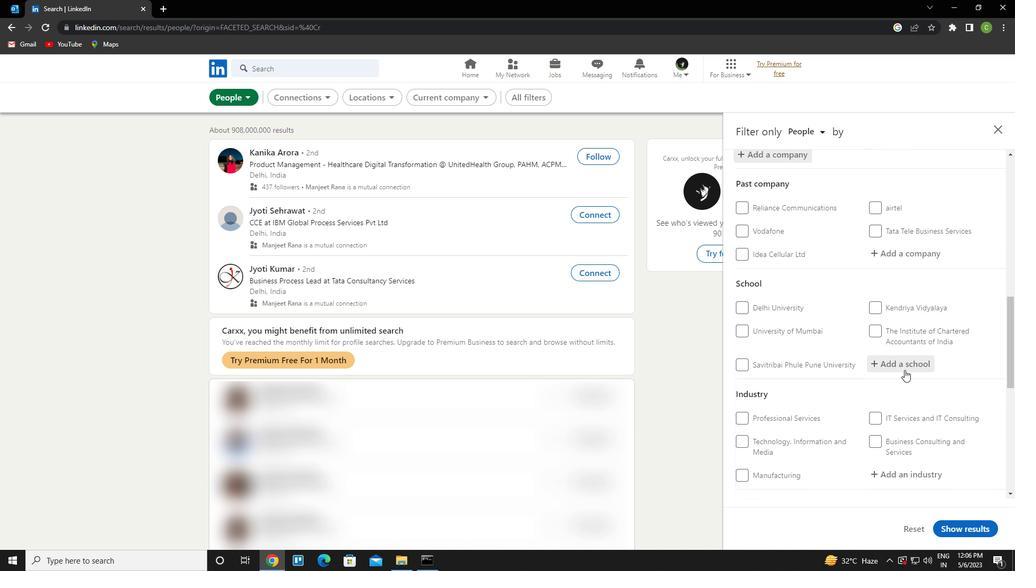 
Action: Key pressed <Key.caps_lock>e<Key.caps_lock>ast<Key.space><Key.caps_lock>p<Key.caps_lock>oint<Key.space>college<Key.down><Key.enter>
Screenshot: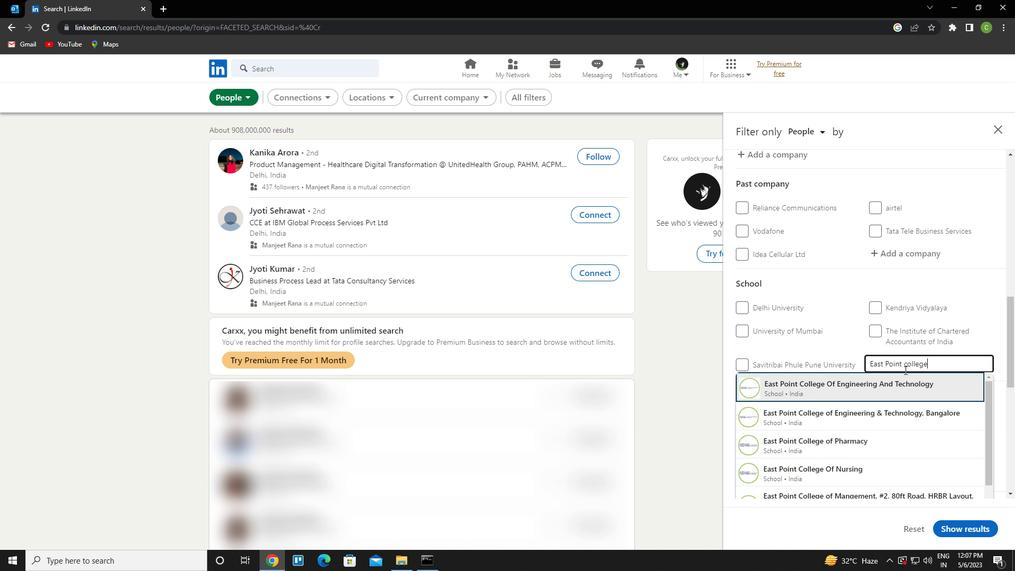 
Action: Mouse moved to (905, 370)
Screenshot: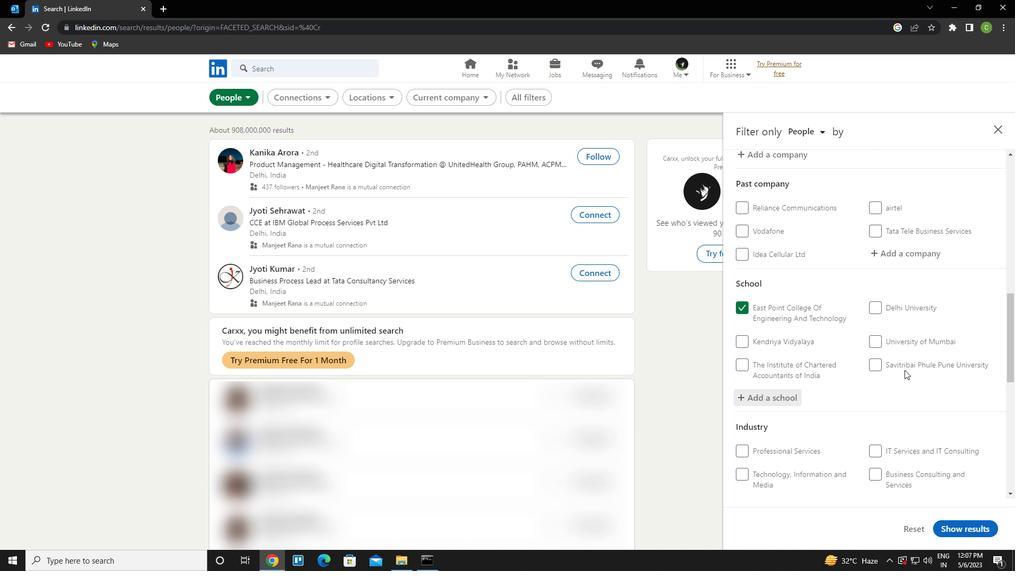
Action: Mouse scrolled (905, 369) with delta (0, 0)
Screenshot: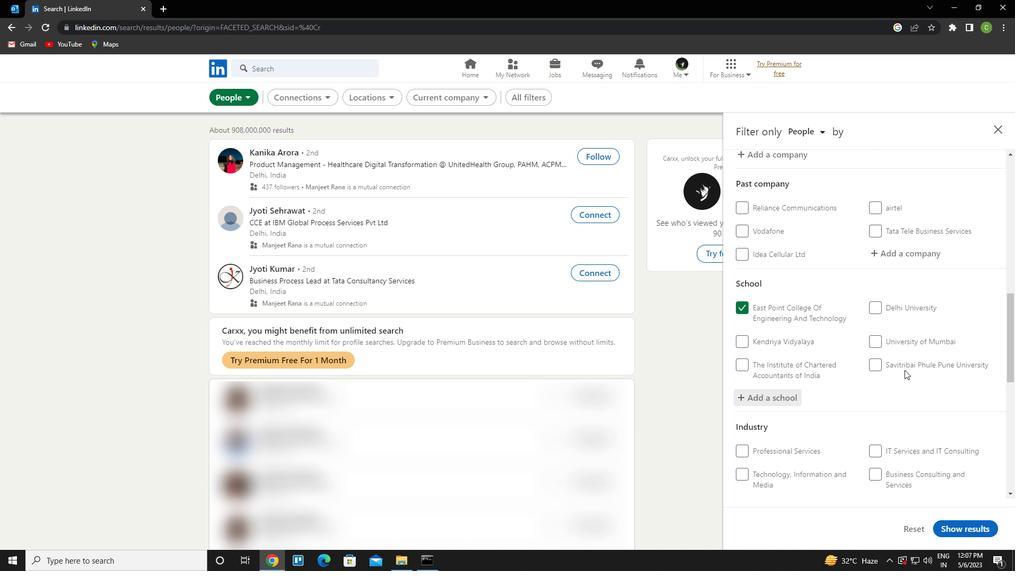 
Action: Mouse moved to (905, 371)
Screenshot: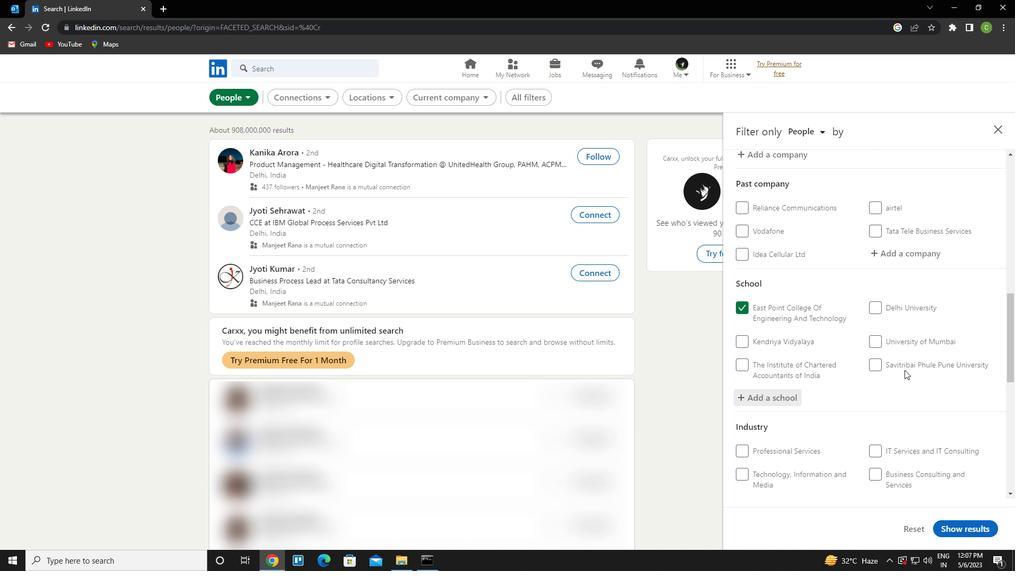 
Action: Mouse scrolled (905, 371) with delta (0, 0)
Screenshot: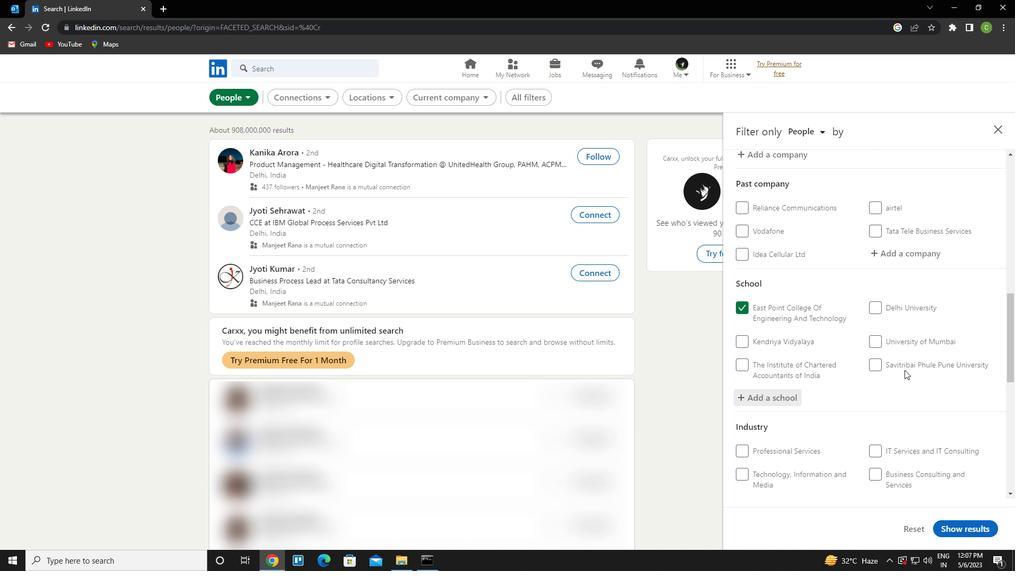 
Action: Mouse moved to (904, 371)
Screenshot: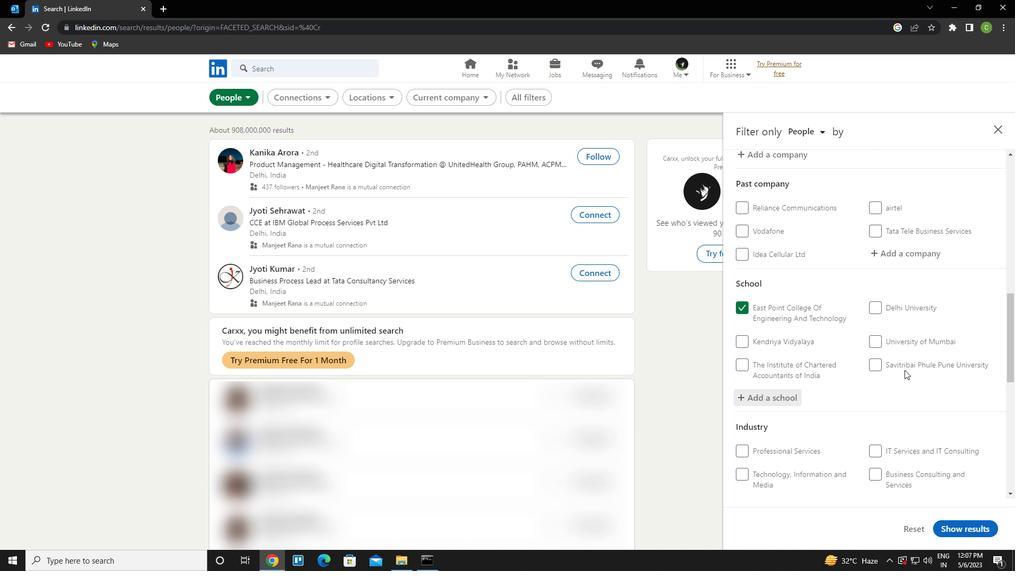 
Action: Mouse scrolled (904, 371) with delta (0, 0)
Screenshot: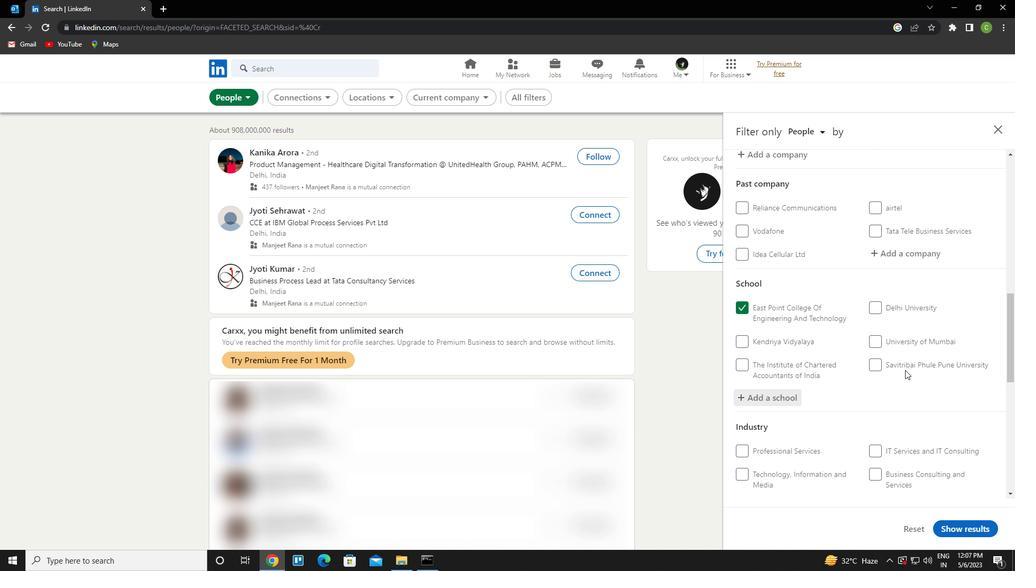 
Action: Mouse moved to (904, 371)
Screenshot: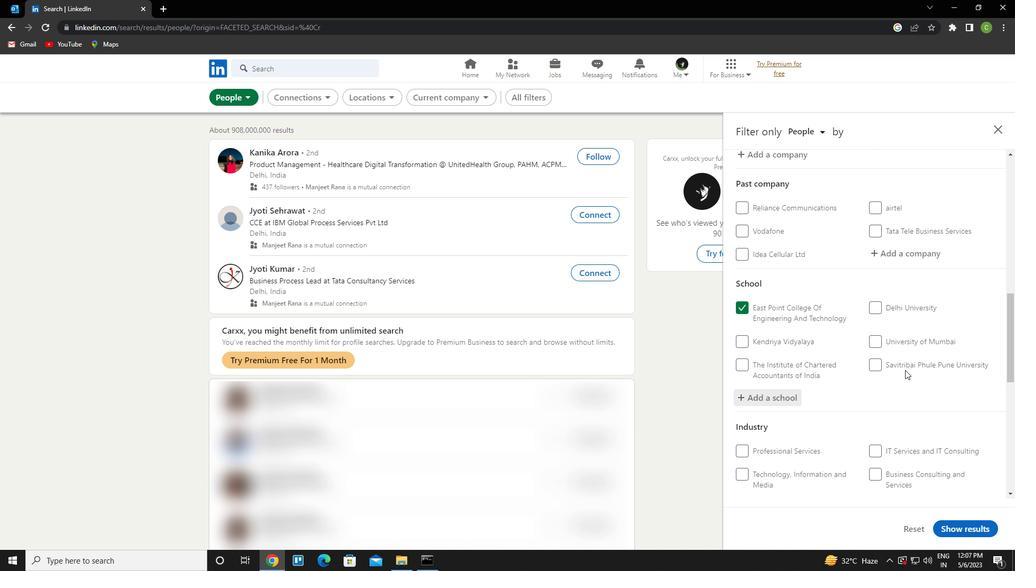 
Action: Mouse scrolled (904, 371) with delta (0, 0)
Screenshot: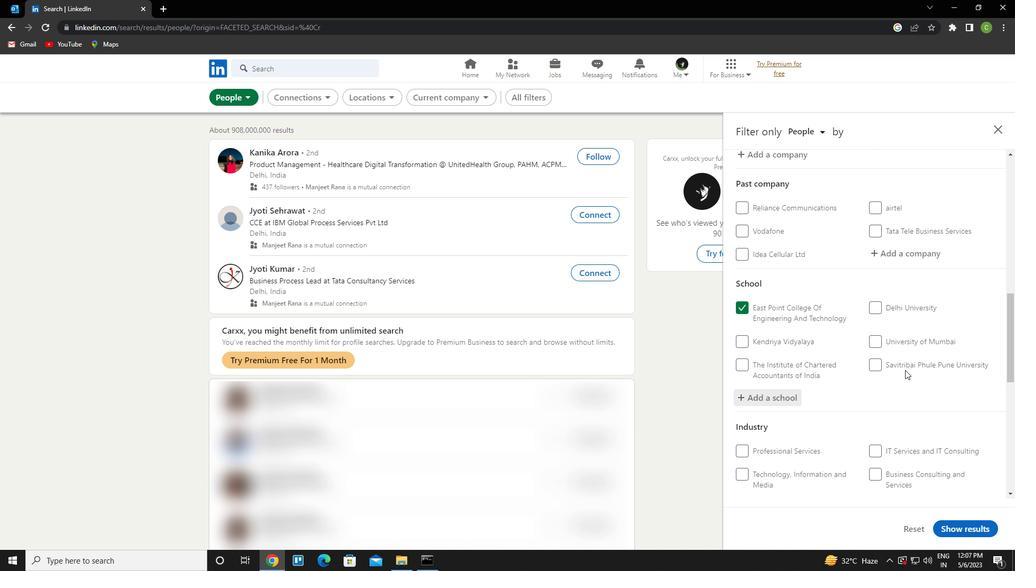 
Action: Mouse moved to (929, 295)
Screenshot: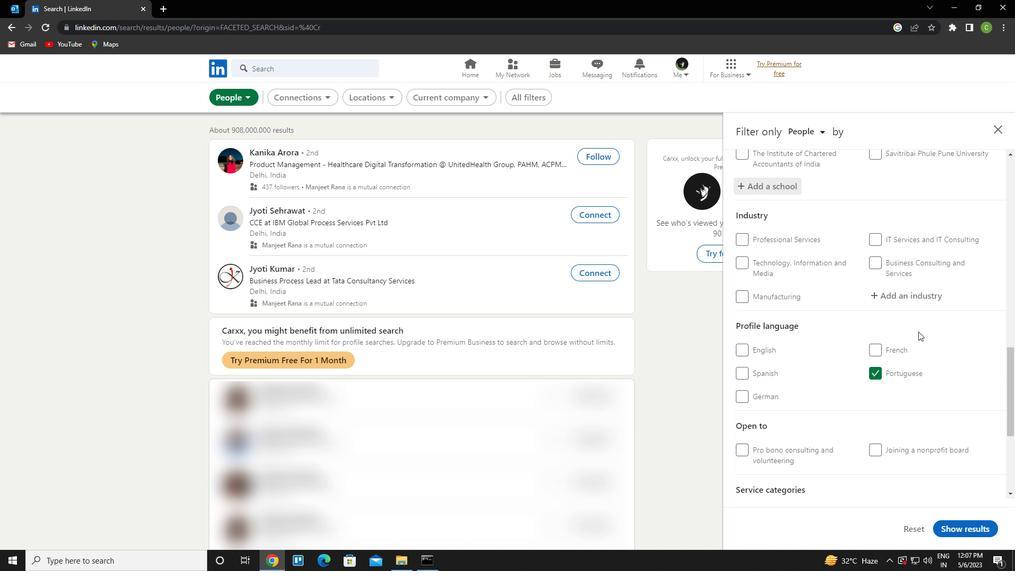 
Action: Mouse pressed left at (929, 295)
Screenshot: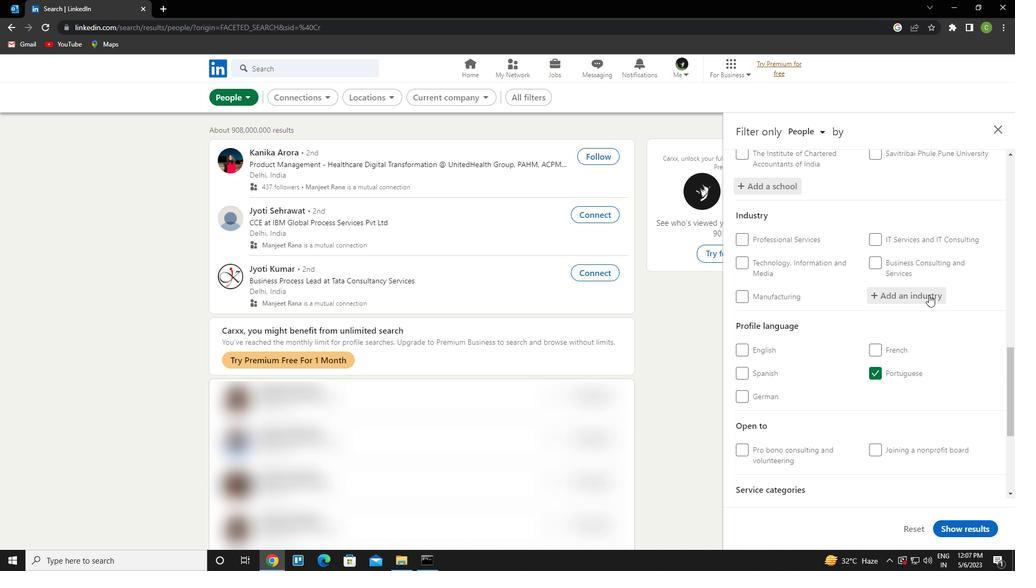 
Action: Key pressed <Key.caps_lock>c<Key.caps_lock>aterers<Key.down><Key.enter>
Screenshot: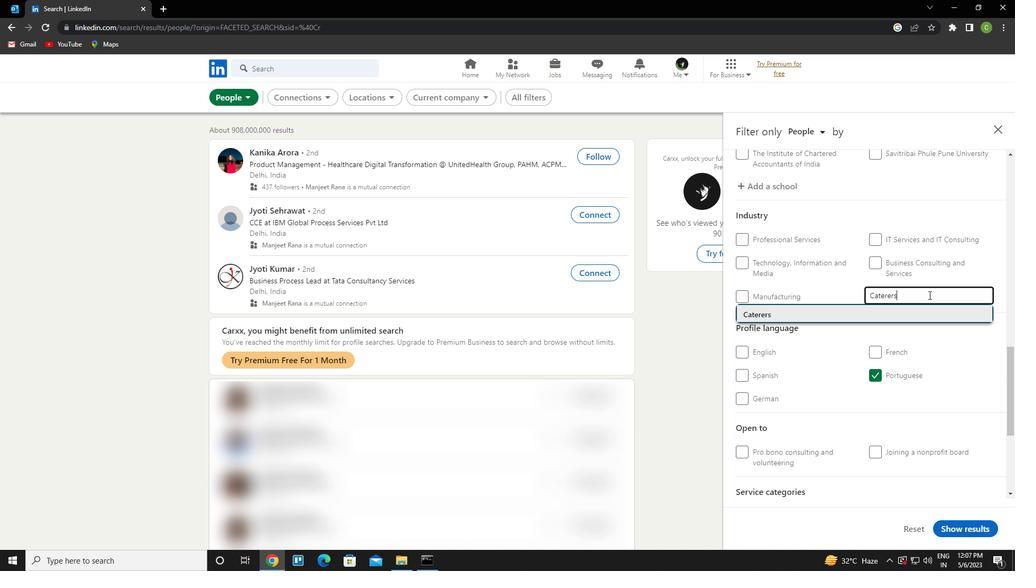 
Action: Mouse scrolled (929, 294) with delta (0, 0)
Screenshot: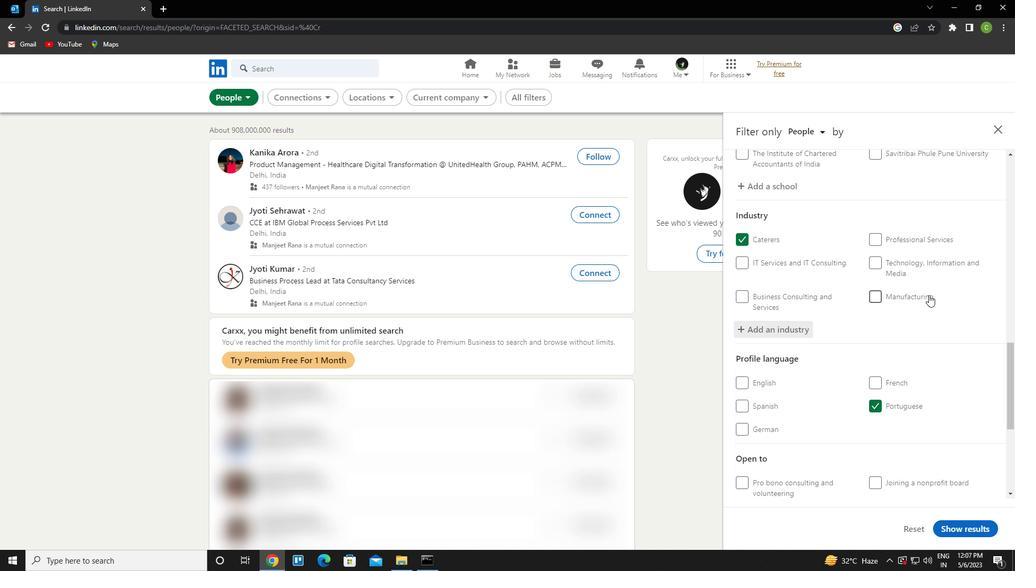 
Action: Mouse moved to (929, 294)
Screenshot: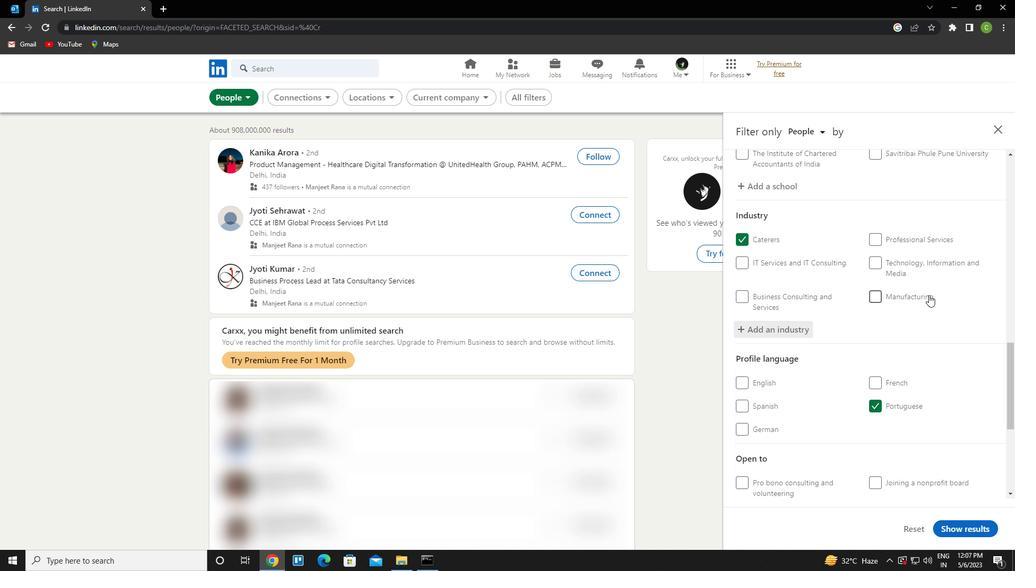 
Action: Mouse scrolled (929, 294) with delta (0, 0)
Screenshot: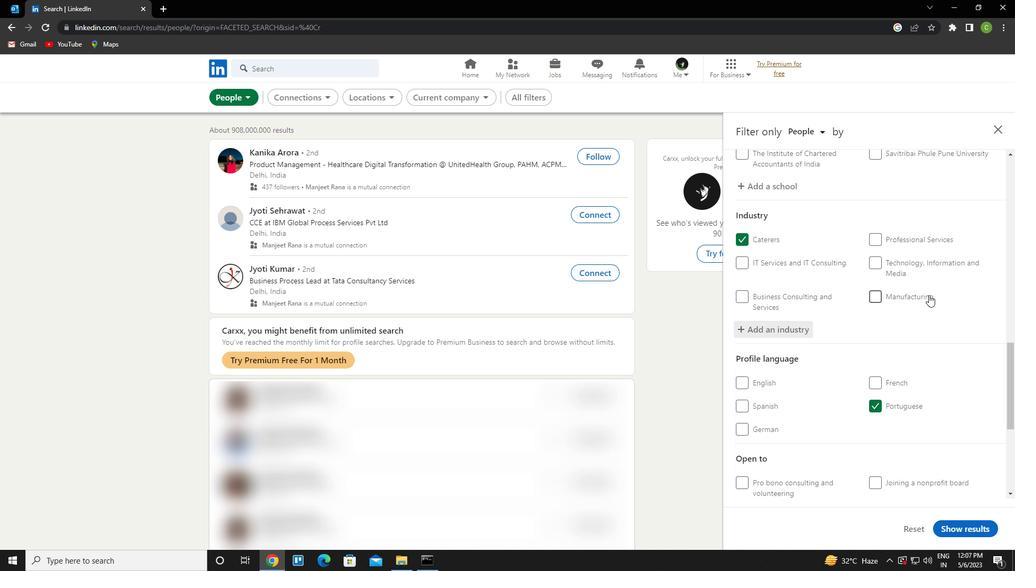 
Action: Mouse moved to (925, 296)
Screenshot: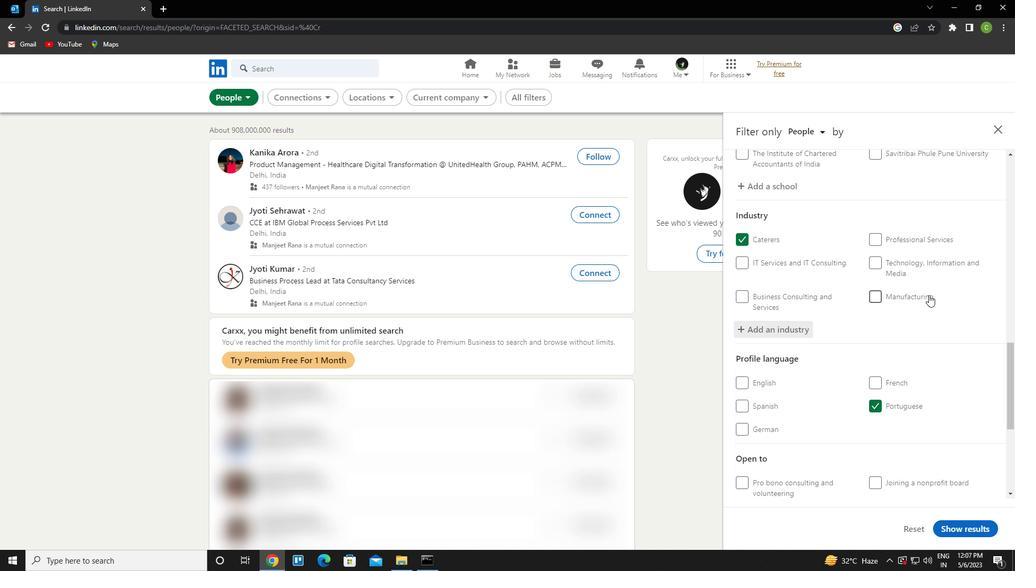 
Action: Mouse scrolled (925, 295) with delta (0, 0)
Screenshot: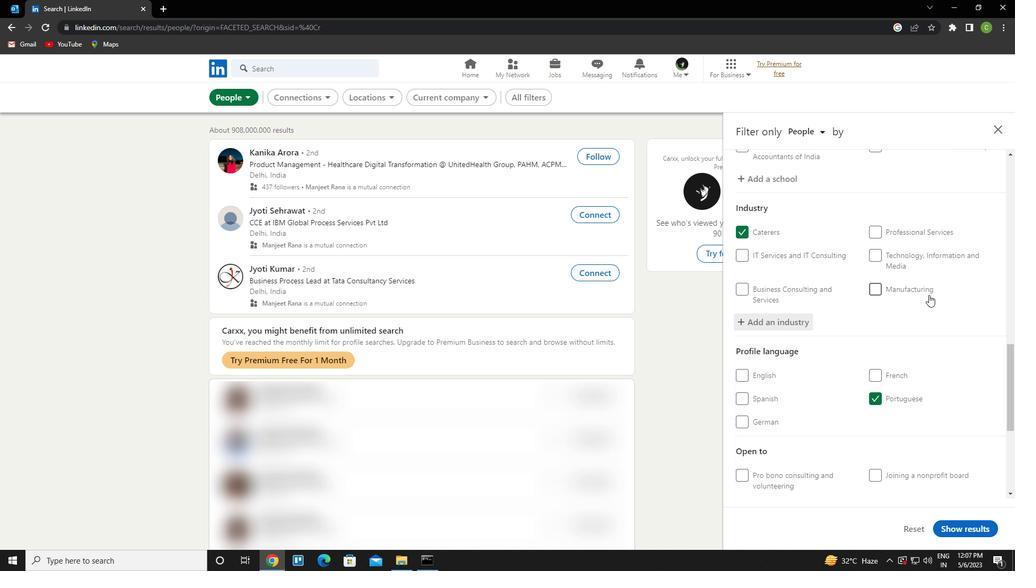 
Action: Mouse moved to (922, 297)
Screenshot: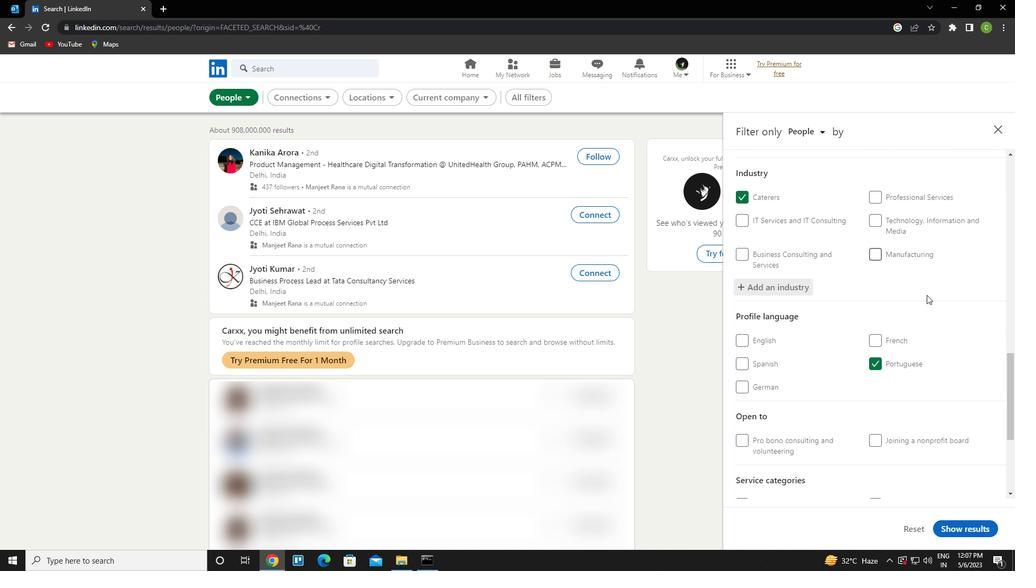 
Action: Mouse scrolled (922, 296) with delta (0, 0)
Screenshot: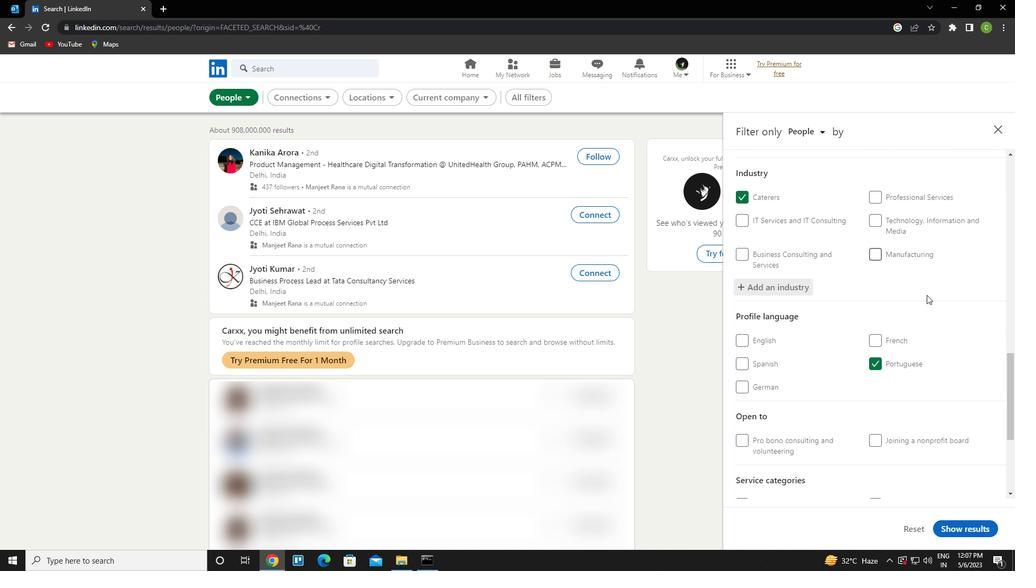 
Action: Mouse moved to (921, 297)
Screenshot: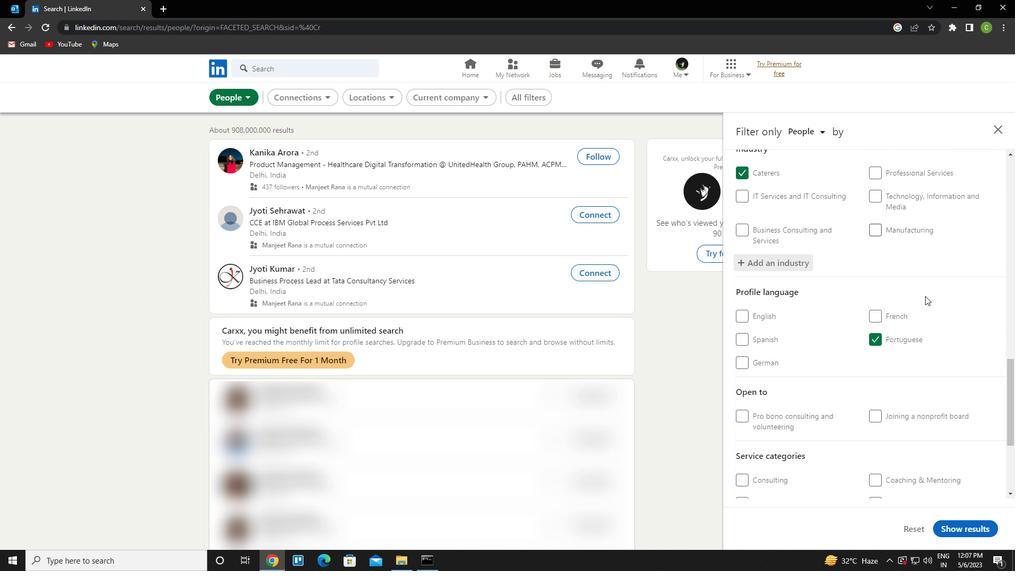 
Action: Mouse scrolled (921, 296) with delta (0, 0)
Screenshot: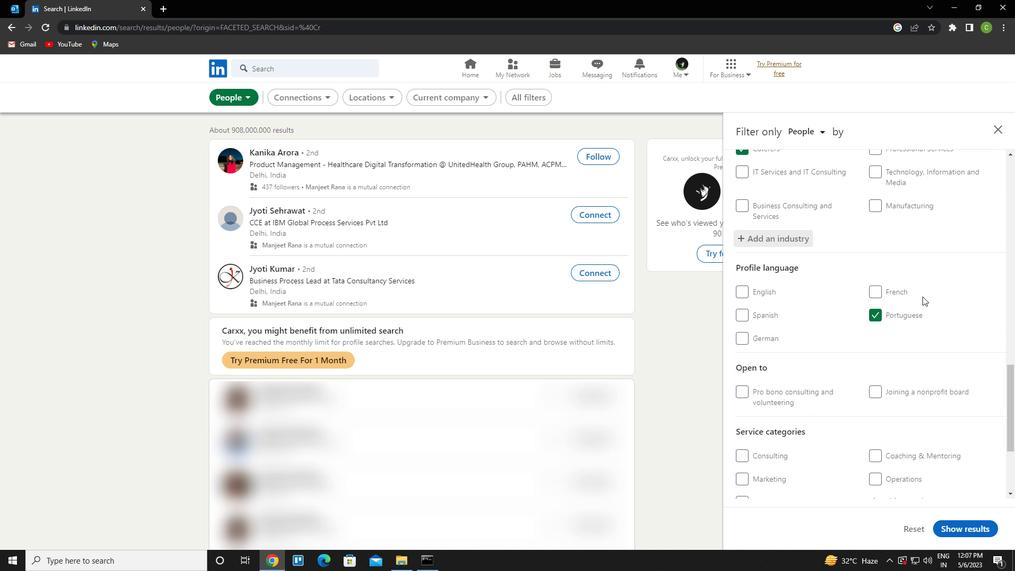 
Action: Mouse moved to (918, 301)
Screenshot: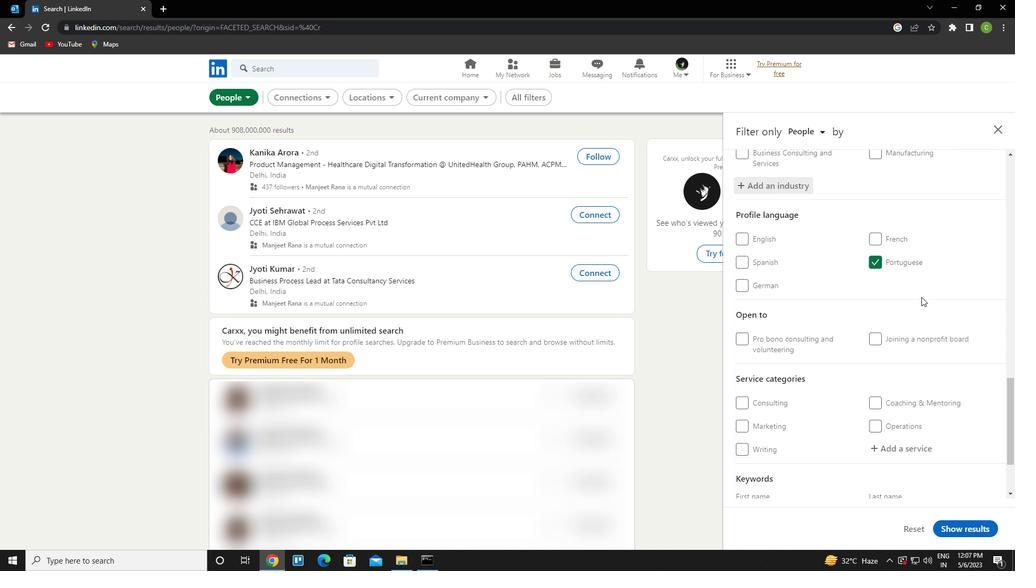 
Action: Mouse scrolled (918, 301) with delta (0, 0)
Screenshot: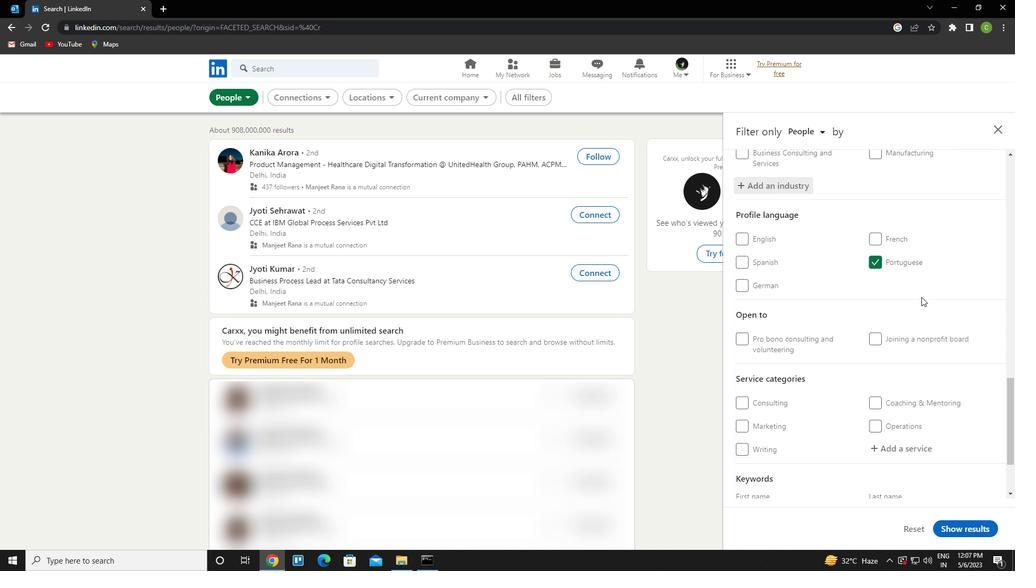 
Action: Mouse moved to (909, 349)
Screenshot: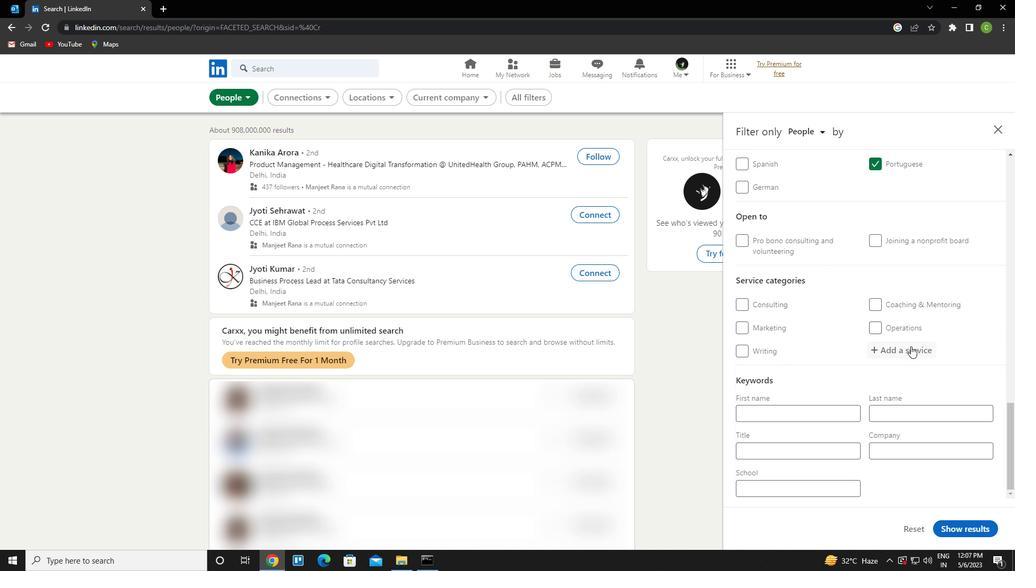 
Action: Mouse pressed left at (909, 349)
Screenshot: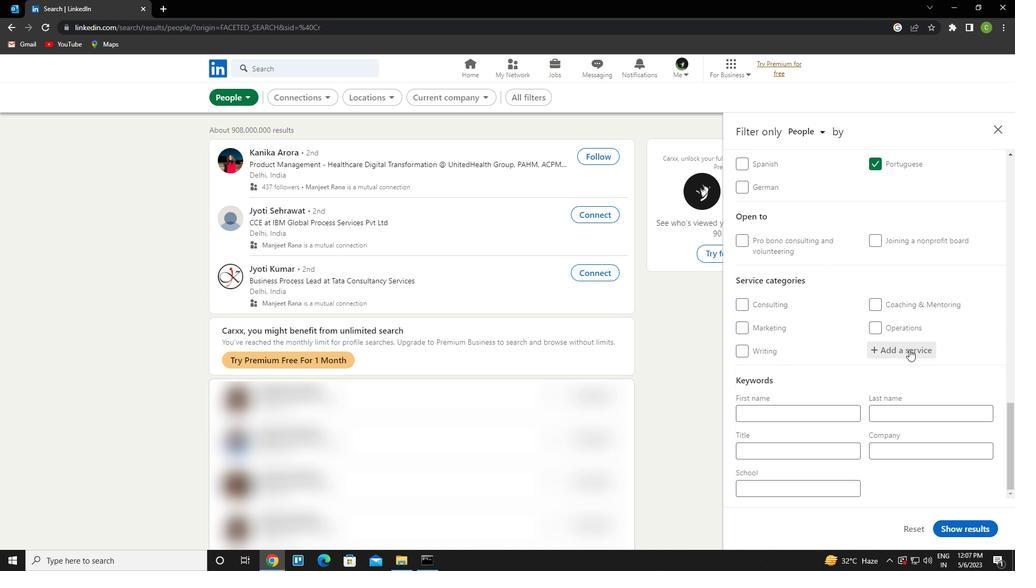
Action: Key pressed <Key.caps_lock>t<Key.caps_lock>rade<Key.space>show<Key.down><Key.enter>
Screenshot: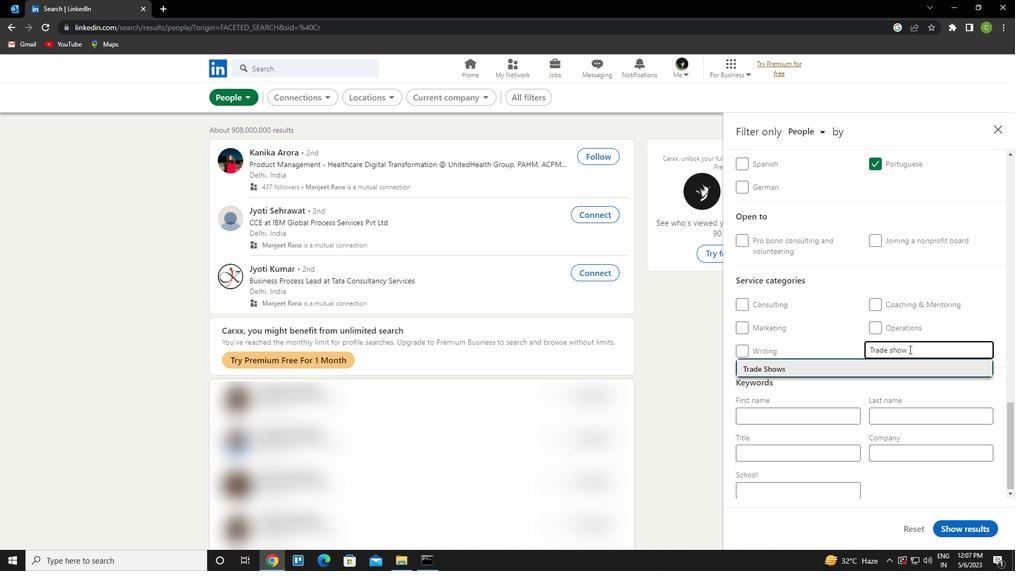 
Action: Mouse scrolled (909, 349) with delta (0, 0)
Screenshot: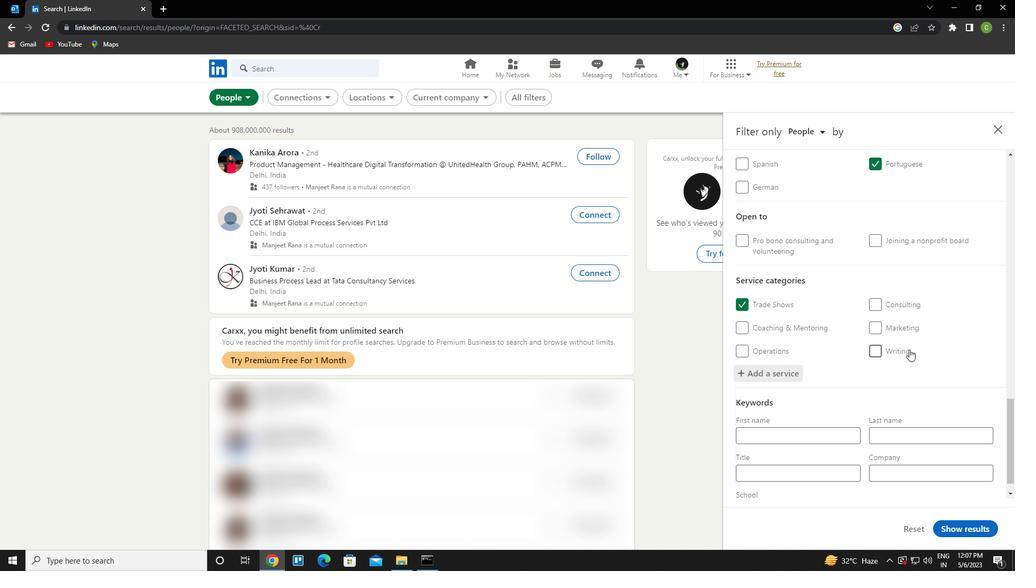 
Action: Mouse moved to (909, 349)
Screenshot: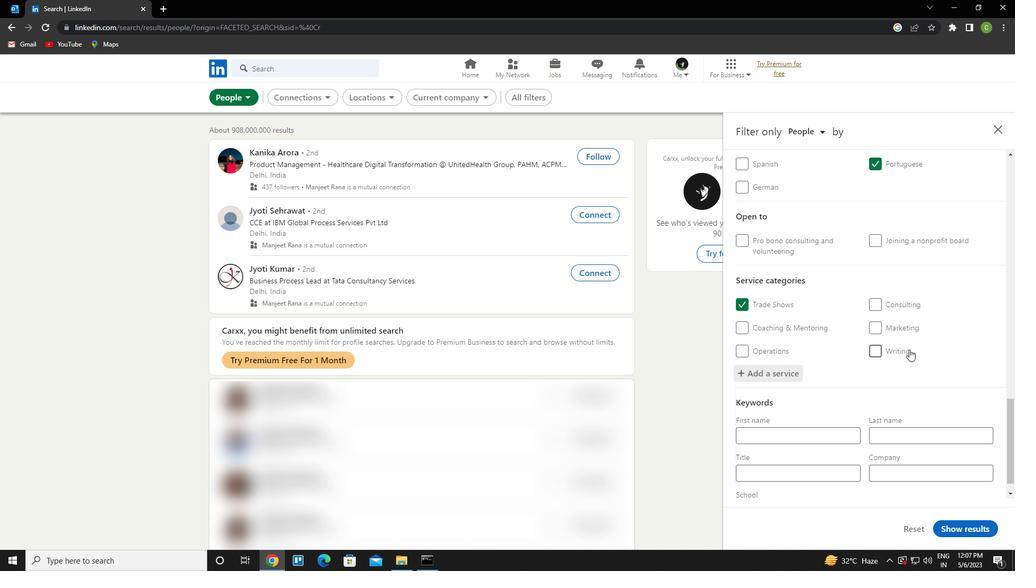 
Action: Mouse scrolled (909, 349) with delta (0, 0)
Screenshot: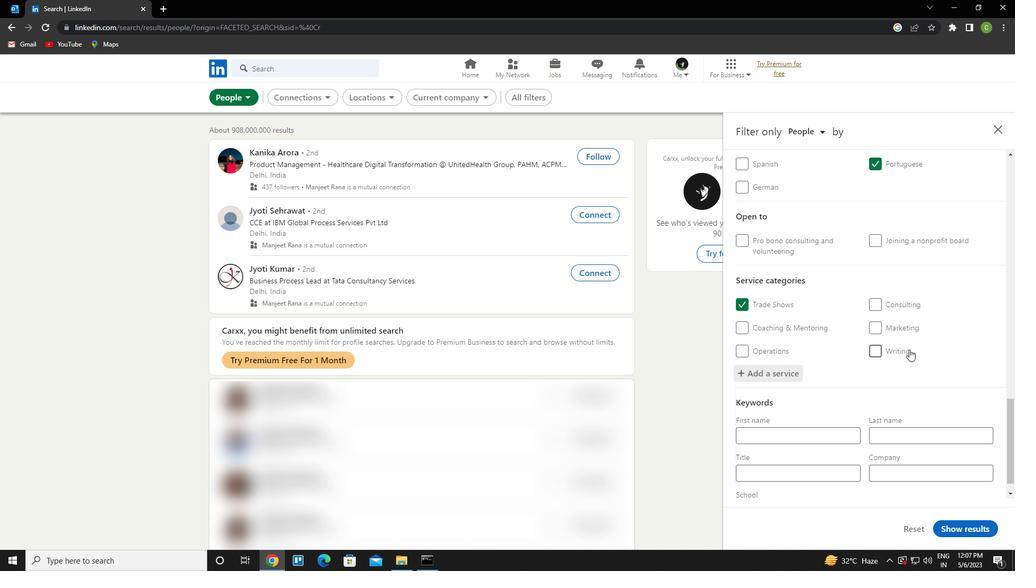 
Action: Mouse scrolled (909, 349) with delta (0, 0)
Screenshot: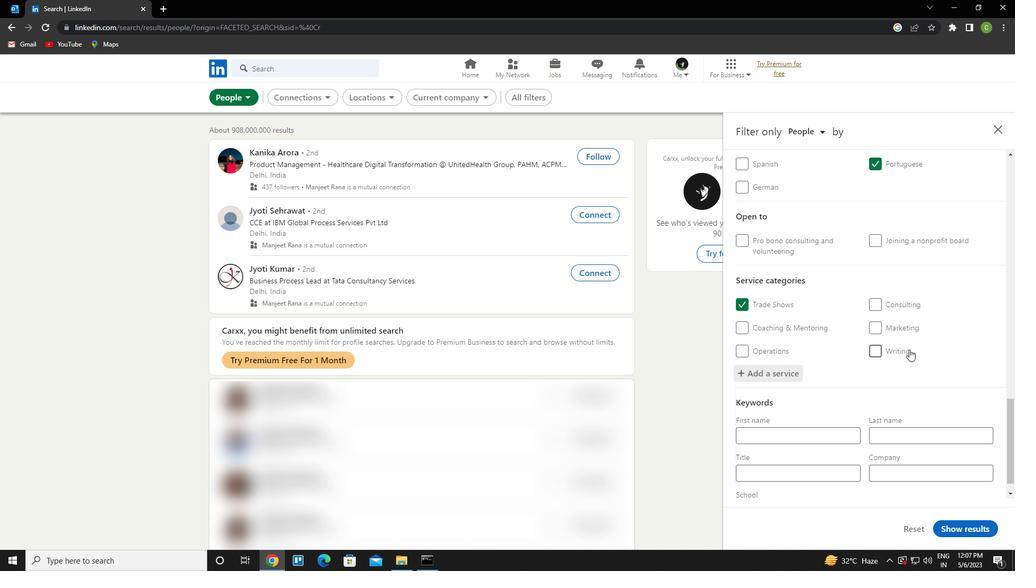 
Action: Mouse scrolled (909, 349) with delta (0, 0)
Screenshot: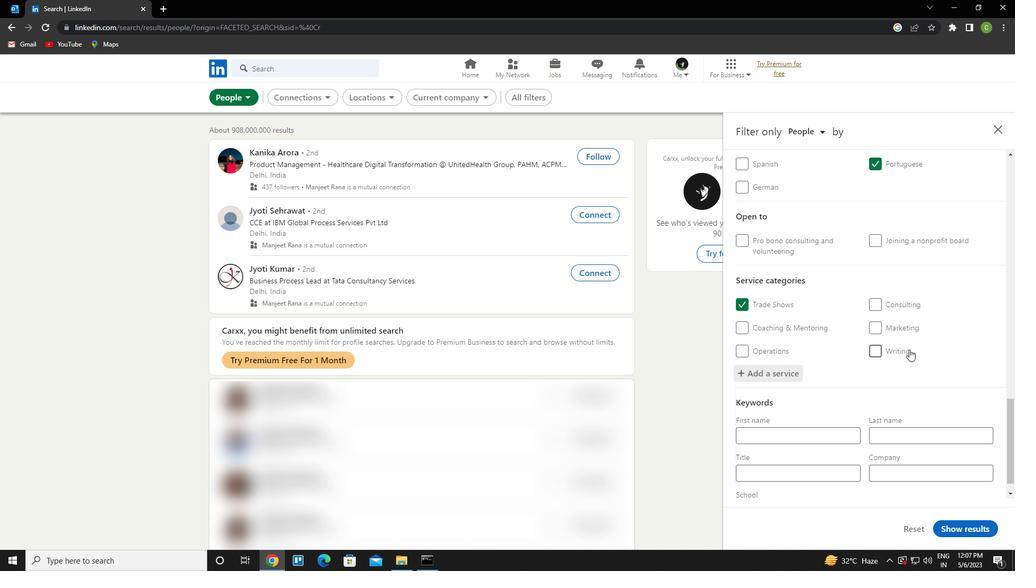 
Action: Mouse scrolled (909, 349) with delta (0, 0)
Screenshot: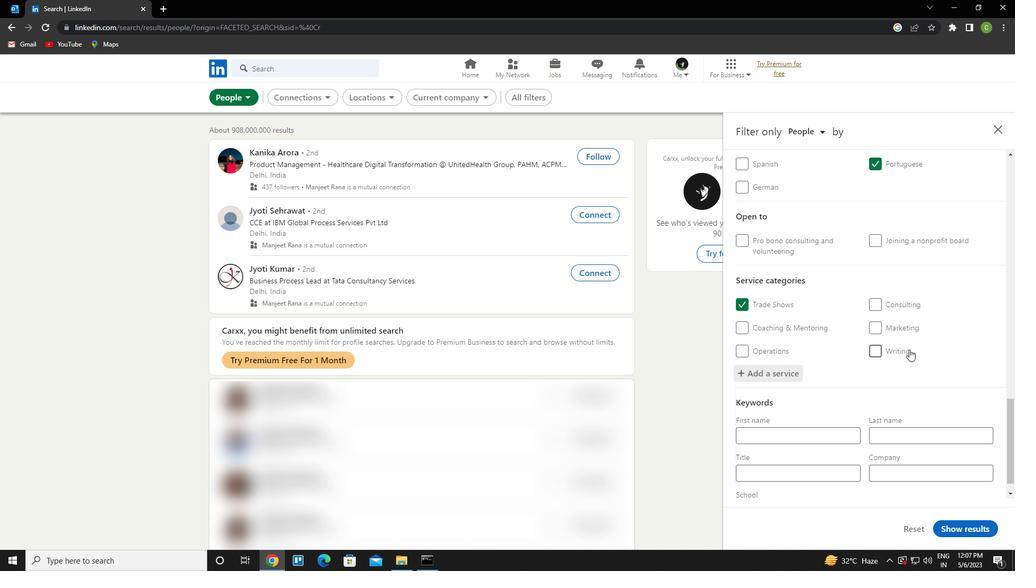 
Action: Mouse scrolled (909, 349) with delta (0, 0)
Screenshot: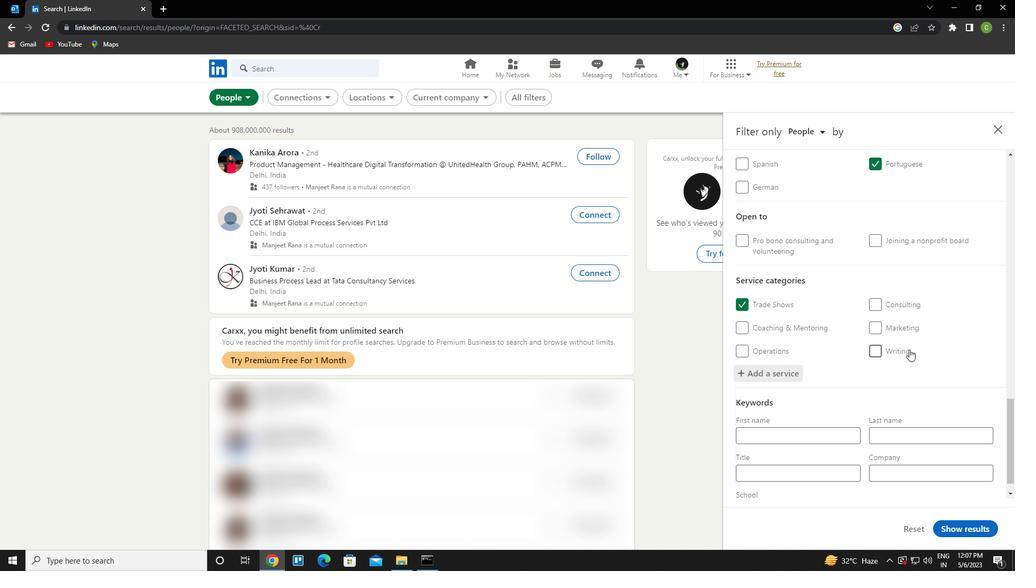 
Action: Mouse moved to (812, 450)
Screenshot: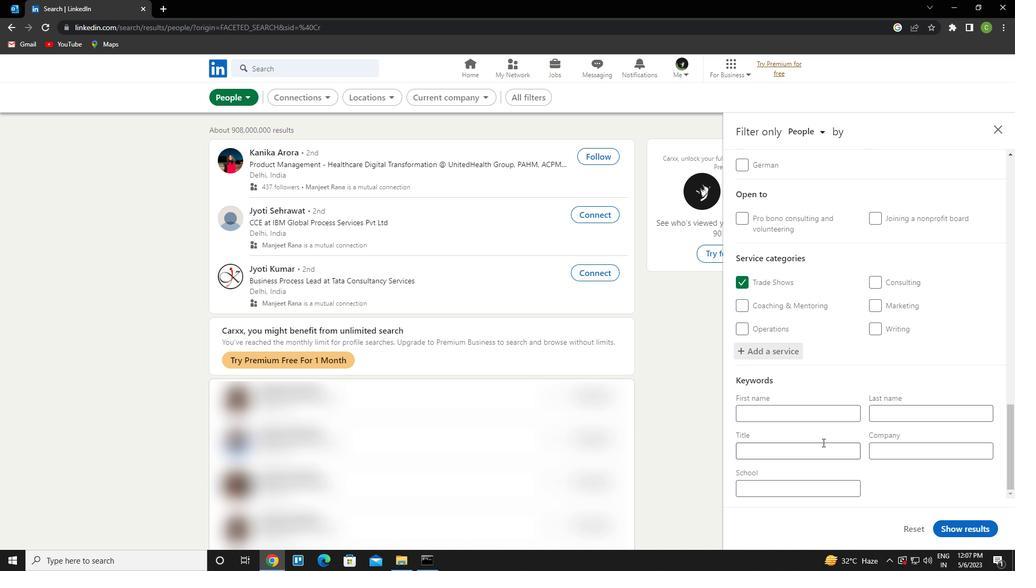 
Action: Mouse pressed left at (812, 450)
Screenshot: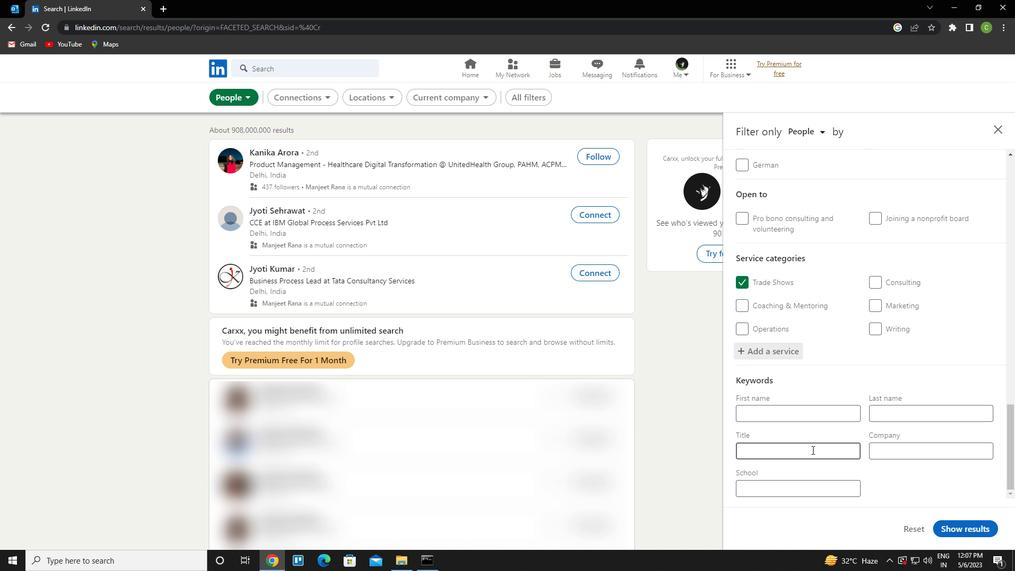 
Action: Key pressed <Key.caps_lock>p<Key.caps_lock>hysical<Key.space><Key.caps_lock>t<Key.caps_lock>herapy<Key.space><Key.caps_lock>a<Key.caps_lock>ssistant
Screenshot: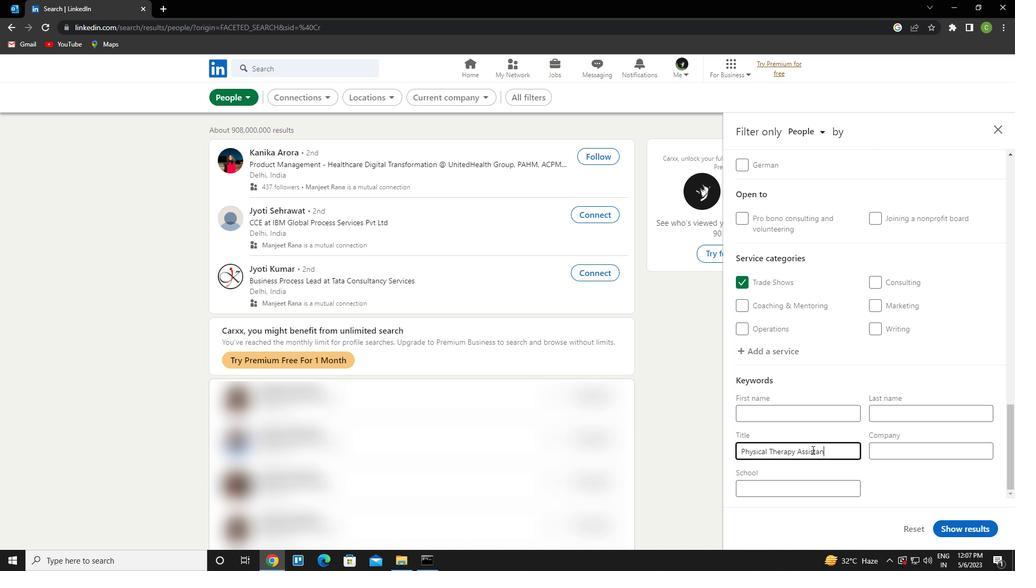 
Action: Mouse moved to (992, 530)
Screenshot: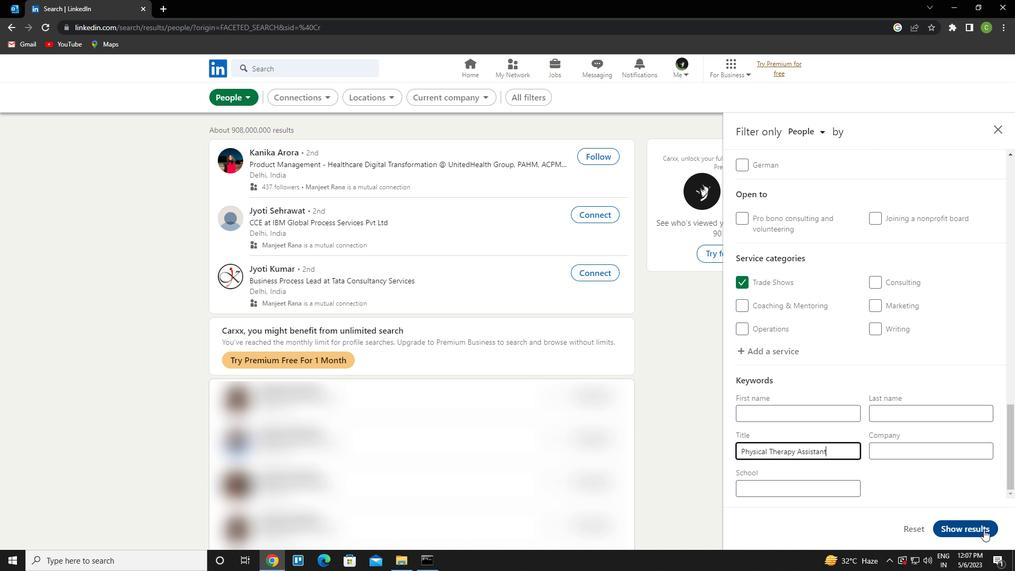 
Action: Mouse pressed left at (992, 530)
Screenshot: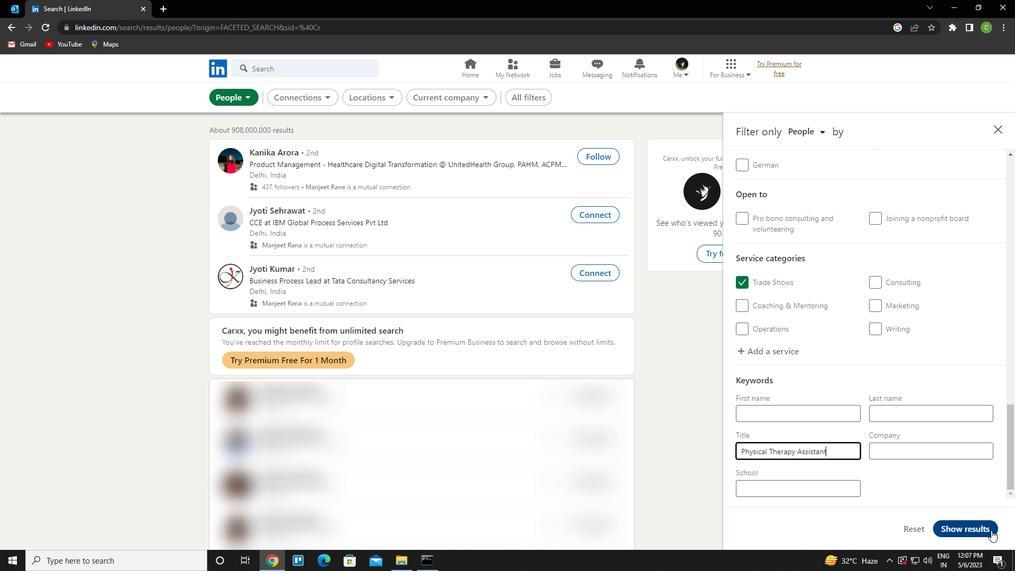 
Action: Mouse moved to (521, 419)
Screenshot: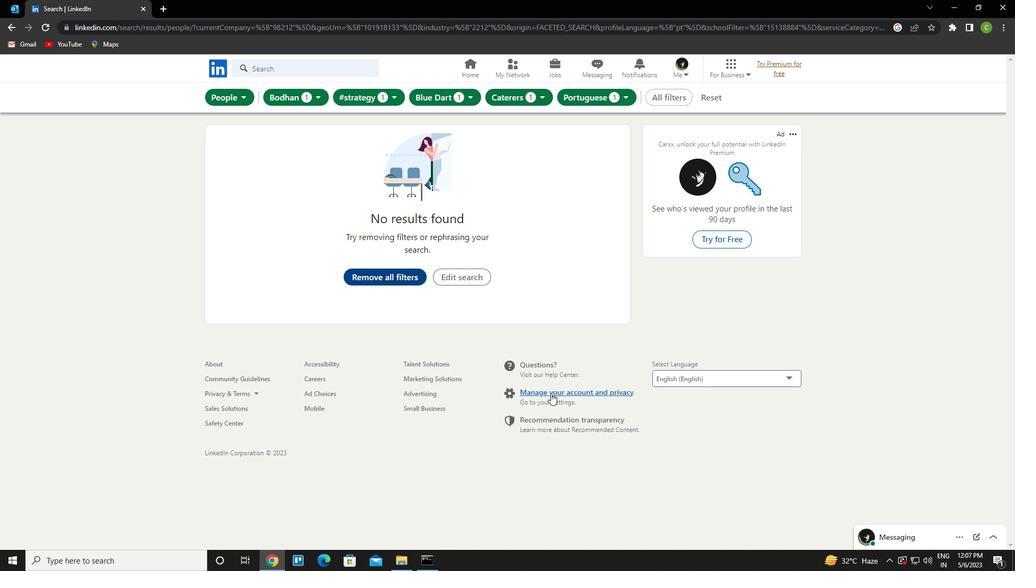 
